 Task: Create a due date automation trigger when advanced on, on the tuesday of the week before a card is due add fields without custom field "Resume" set to a date more than 1 days from now at 11:00 AM.
Action: Mouse moved to (1083, 325)
Screenshot: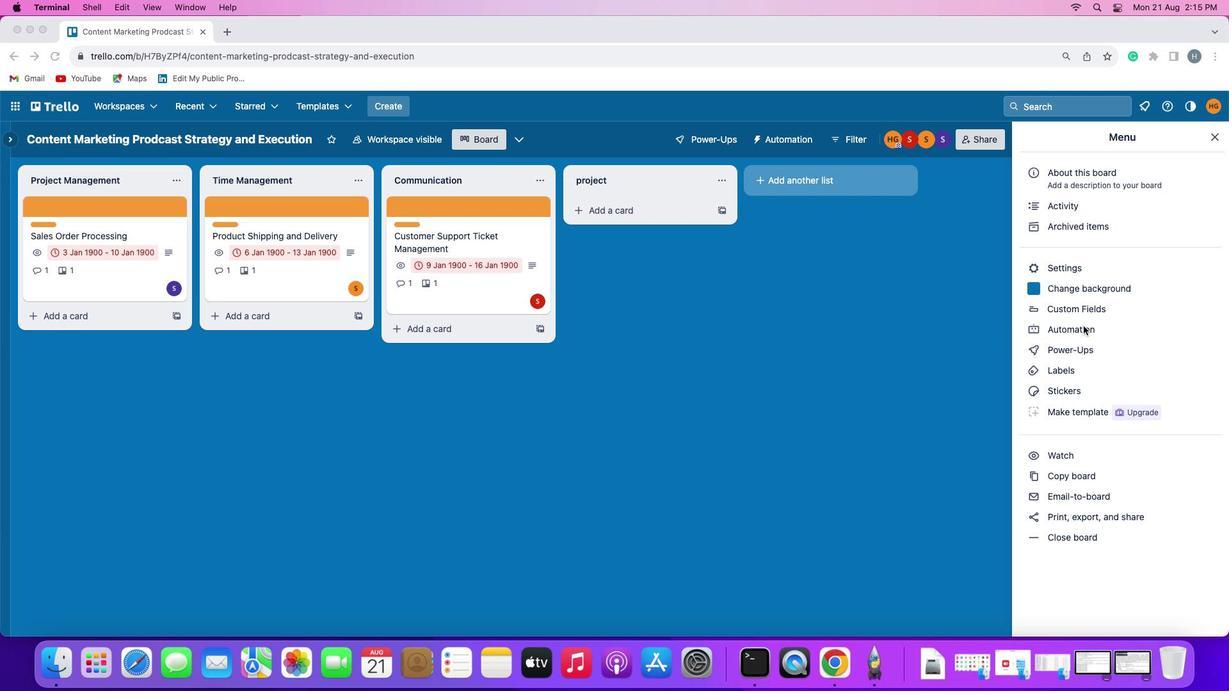 
Action: Mouse pressed left at (1083, 325)
Screenshot: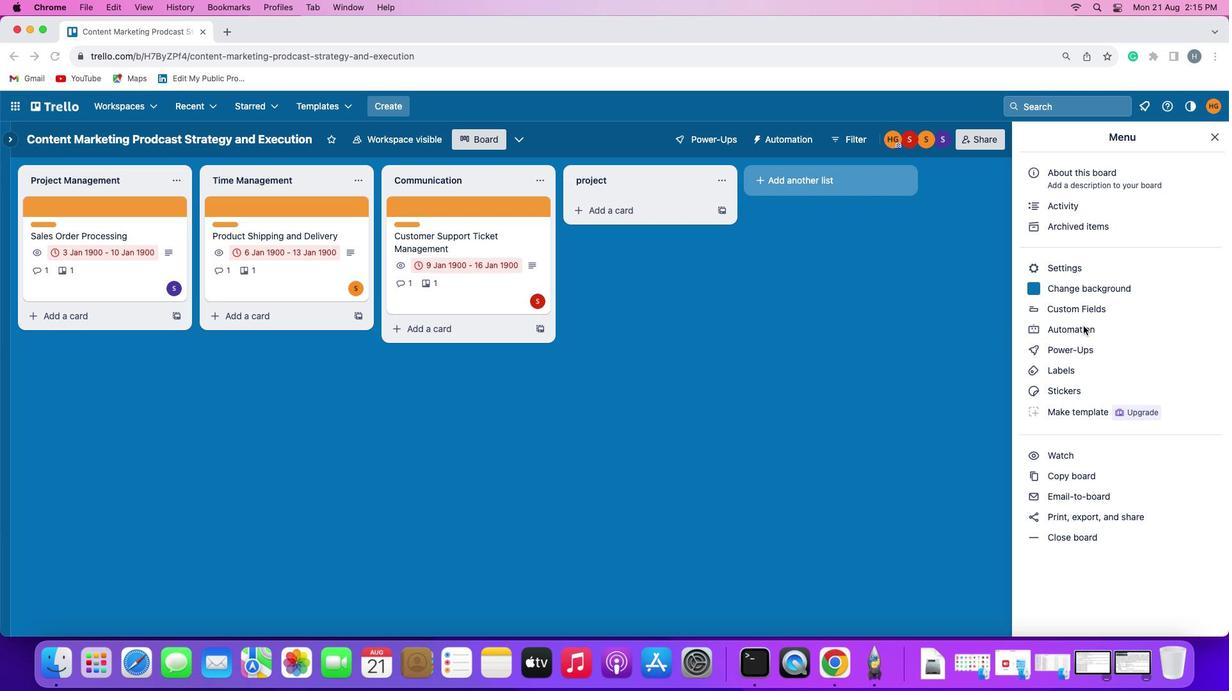 
Action: Mouse pressed left at (1083, 325)
Screenshot: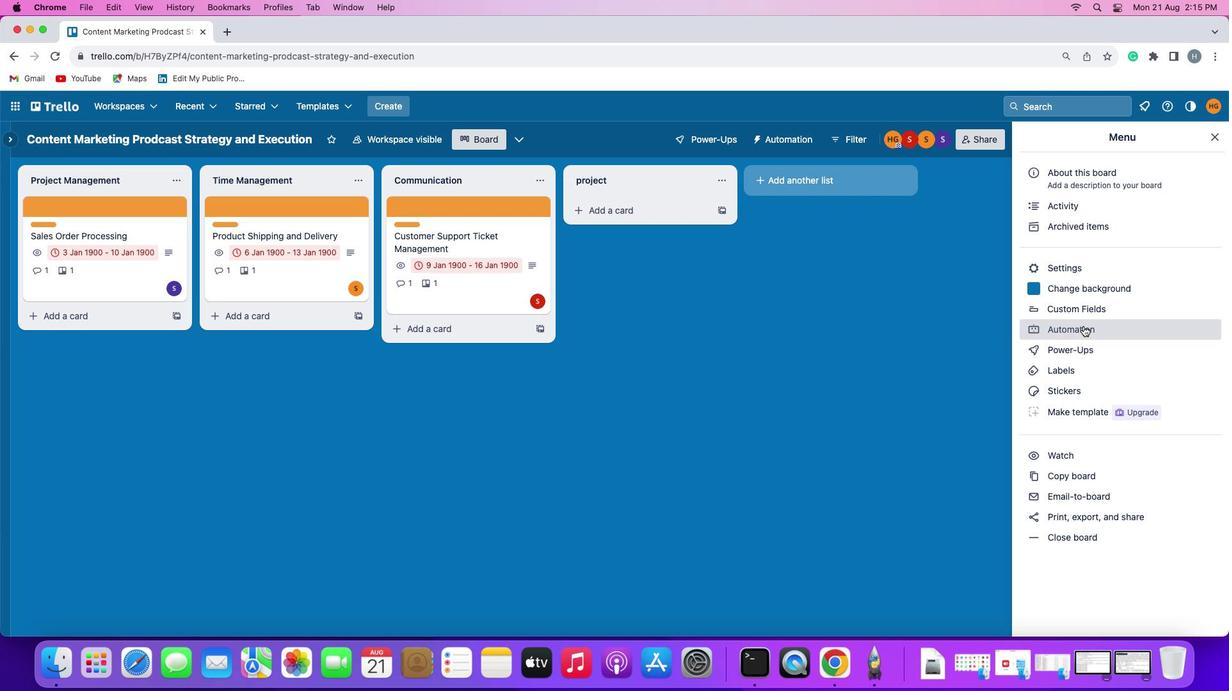 
Action: Mouse moved to (68, 300)
Screenshot: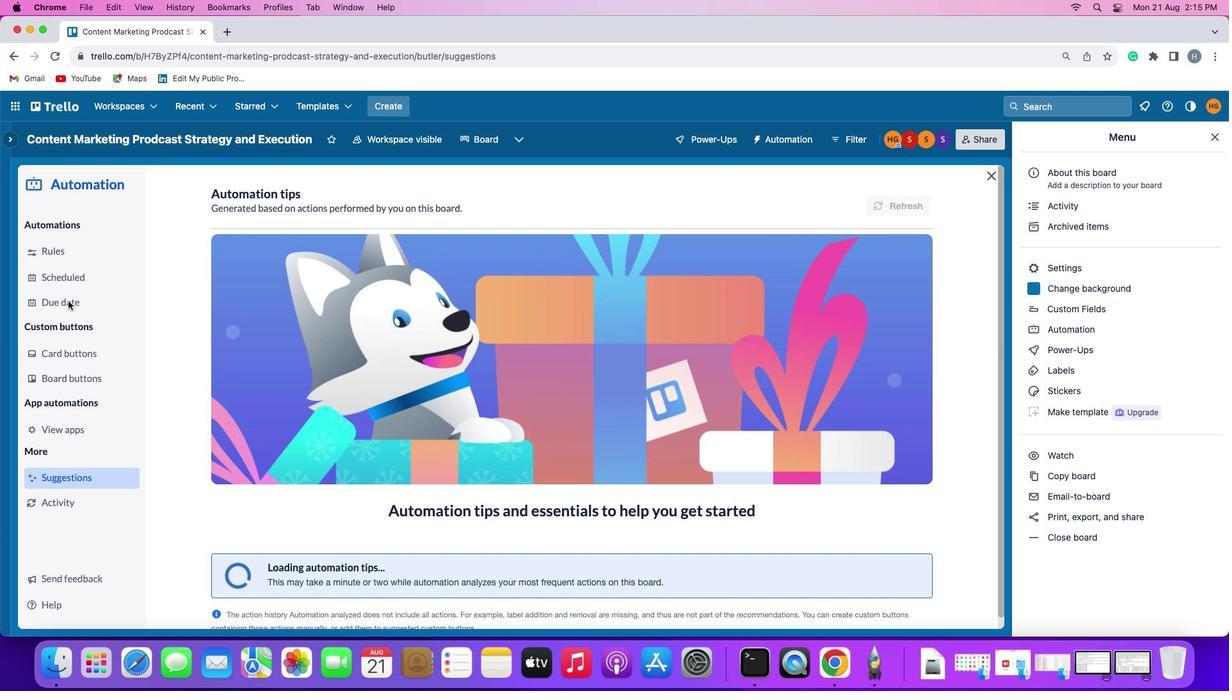 
Action: Mouse pressed left at (68, 300)
Screenshot: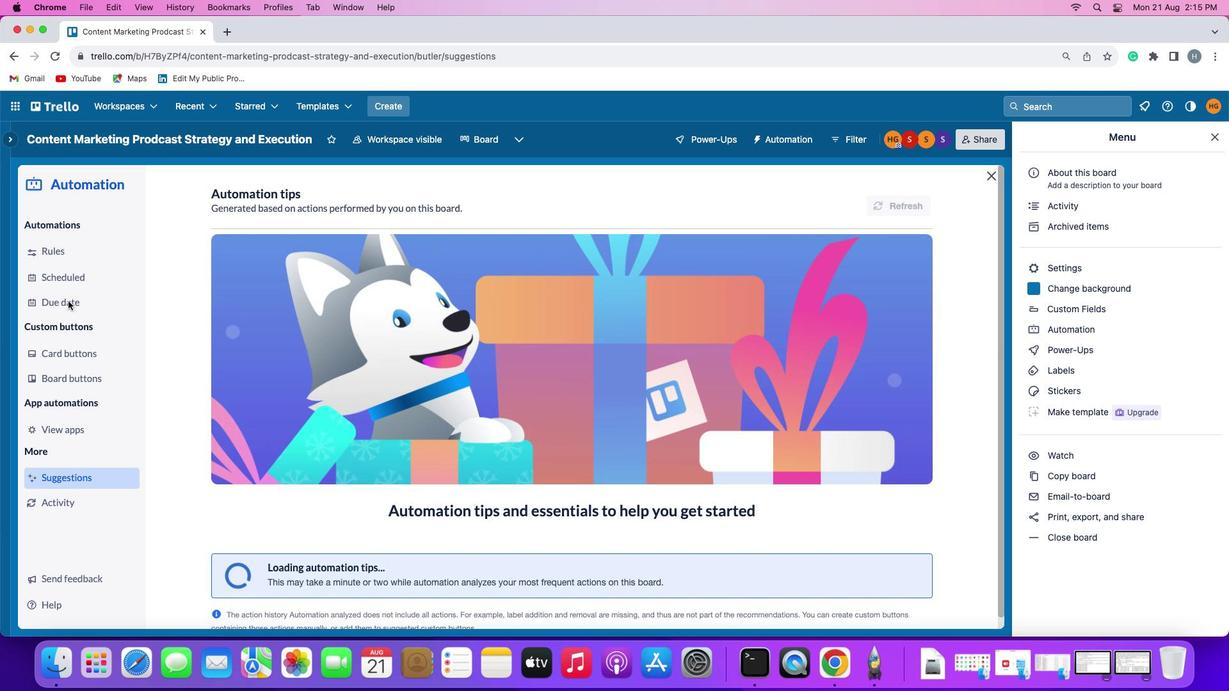 
Action: Mouse moved to (851, 196)
Screenshot: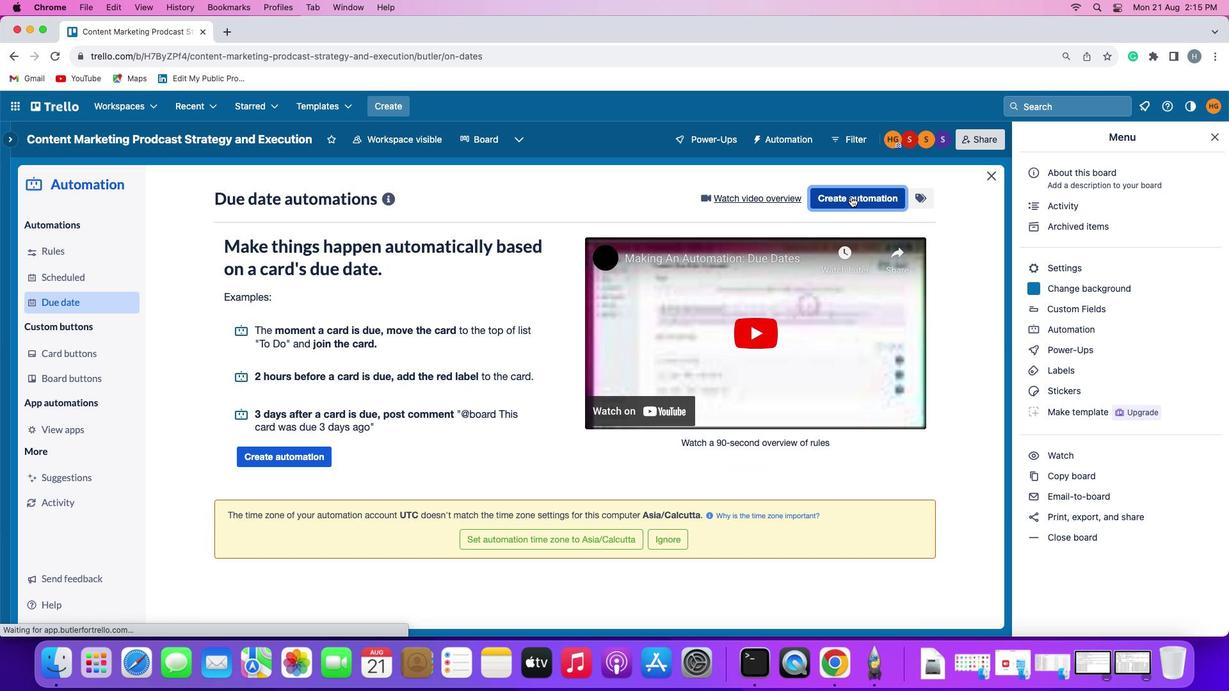 
Action: Mouse pressed left at (851, 196)
Screenshot: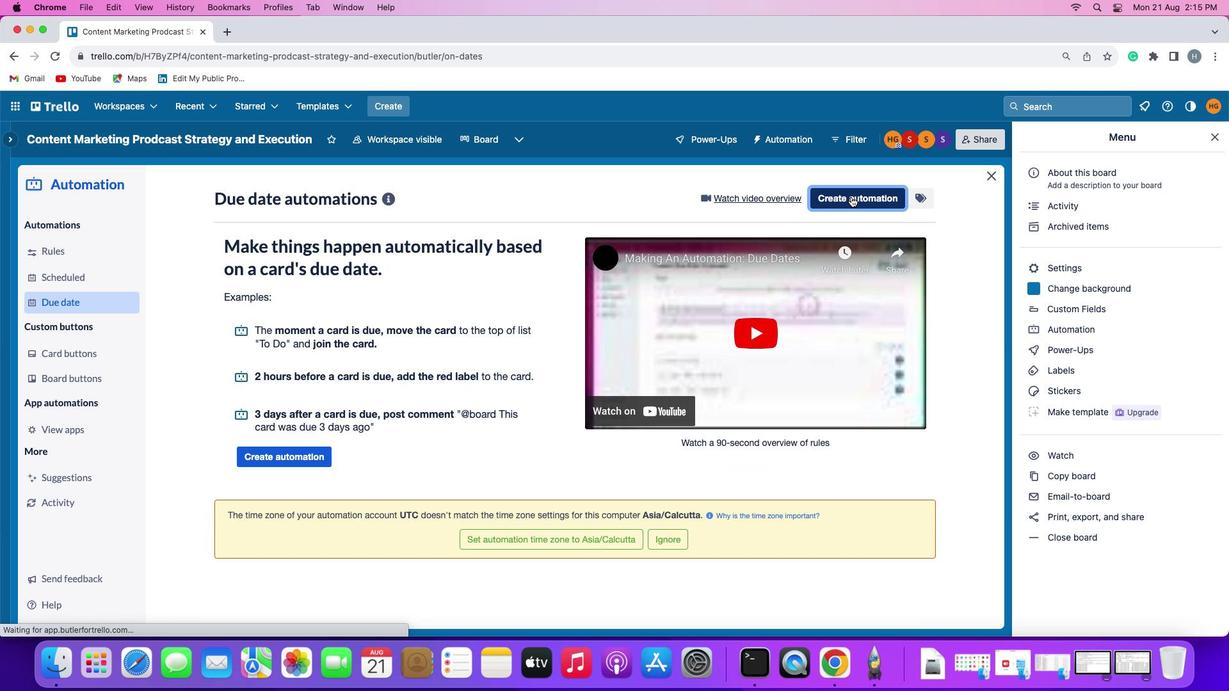 
Action: Mouse moved to (254, 322)
Screenshot: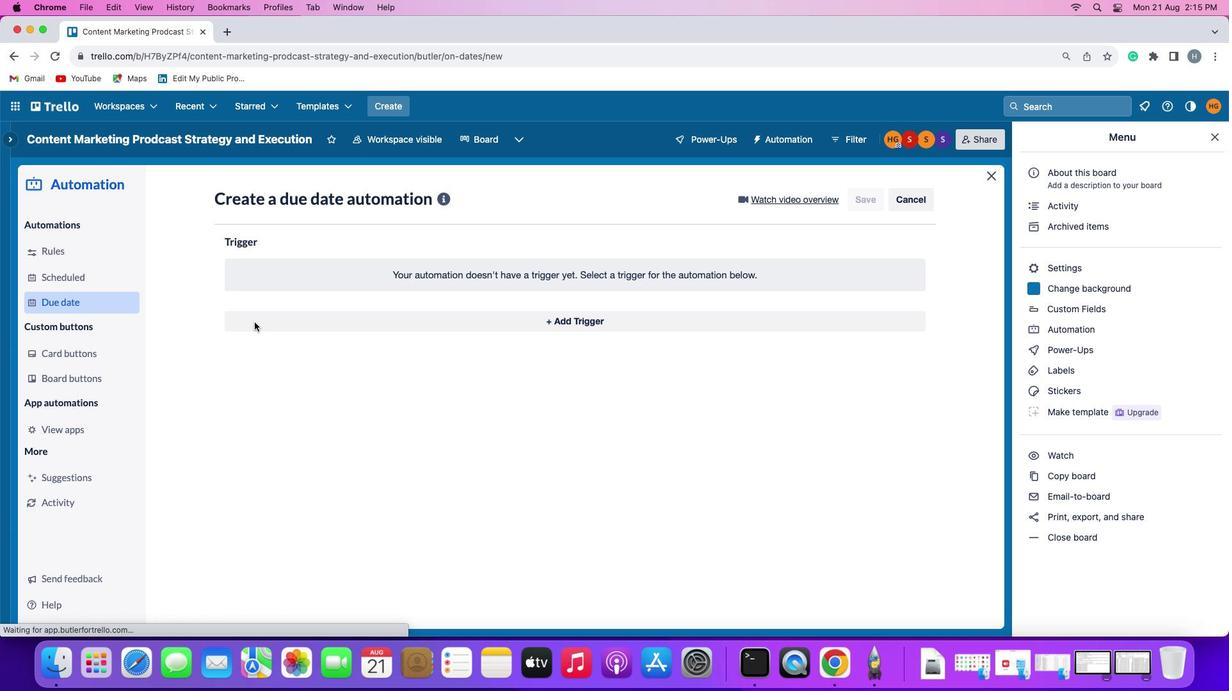 
Action: Mouse pressed left at (254, 322)
Screenshot: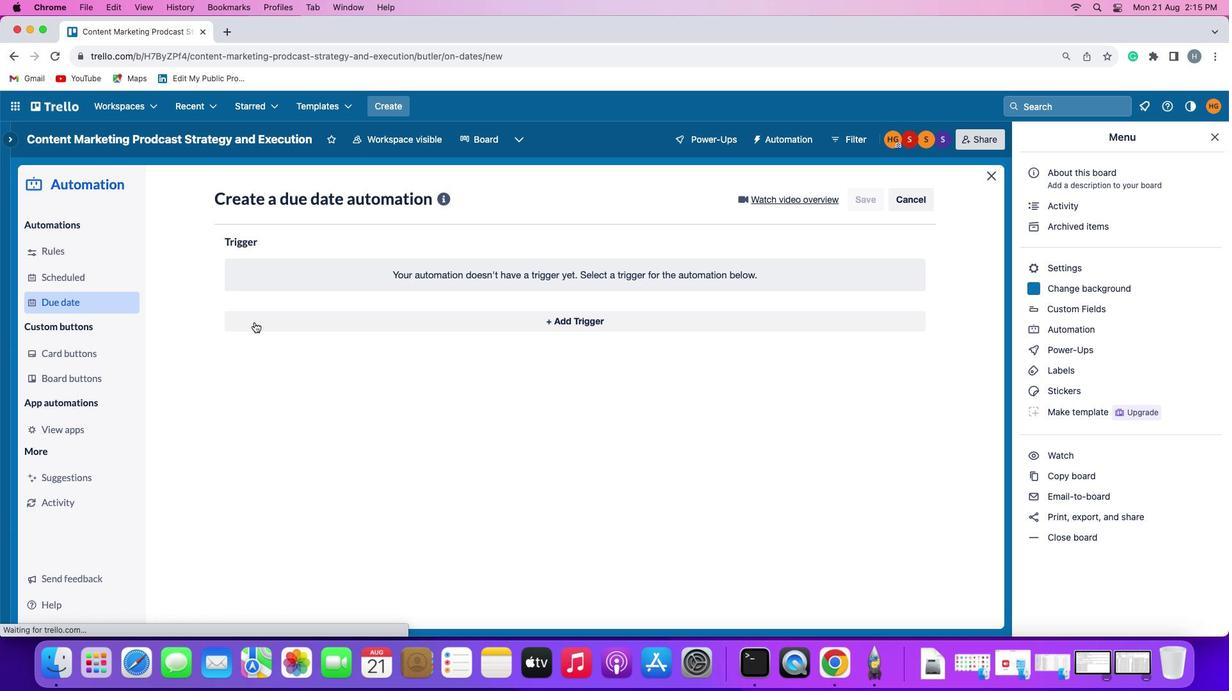 
Action: Mouse moved to (277, 553)
Screenshot: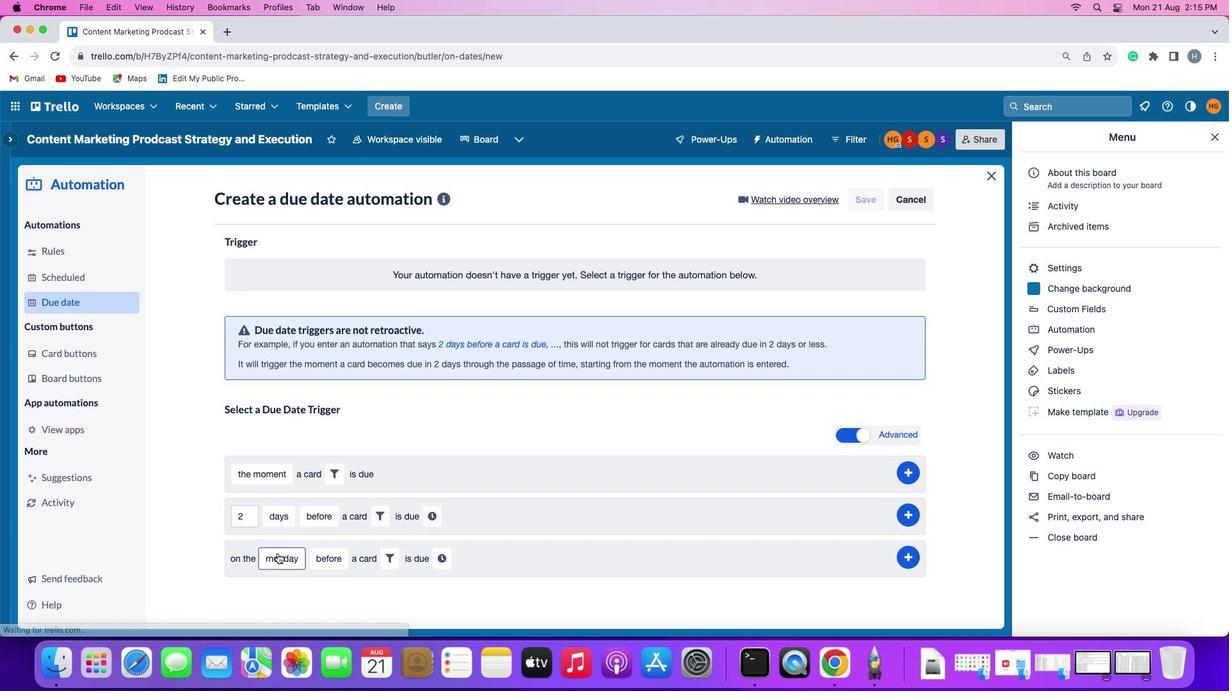 
Action: Mouse pressed left at (277, 553)
Screenshot: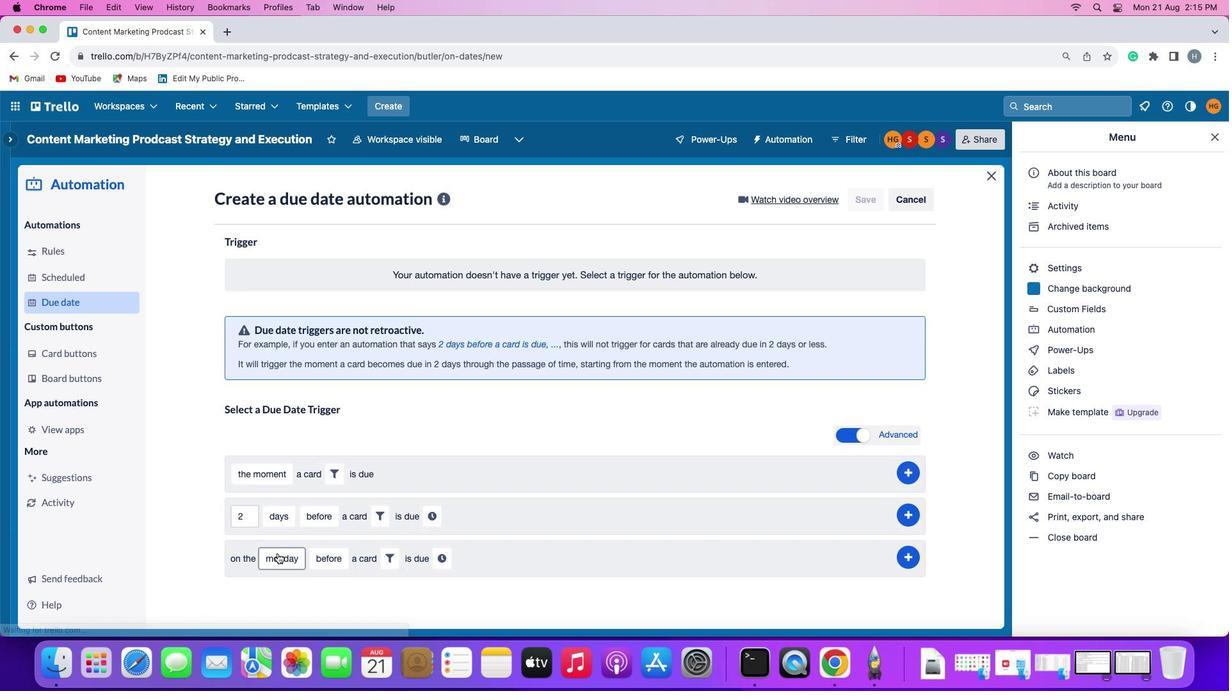 
Action: Mouse moved to (297, 408)
Screenshot: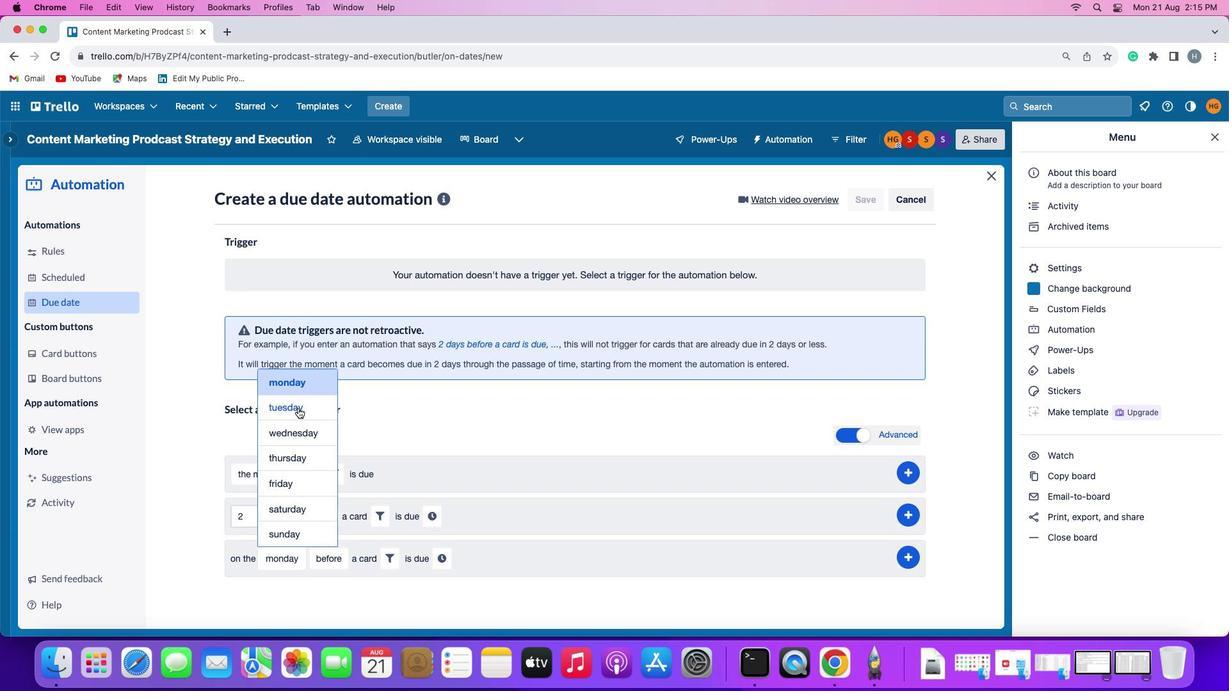 
Action: Mouse pressed left at (297, 408)
Screenshot: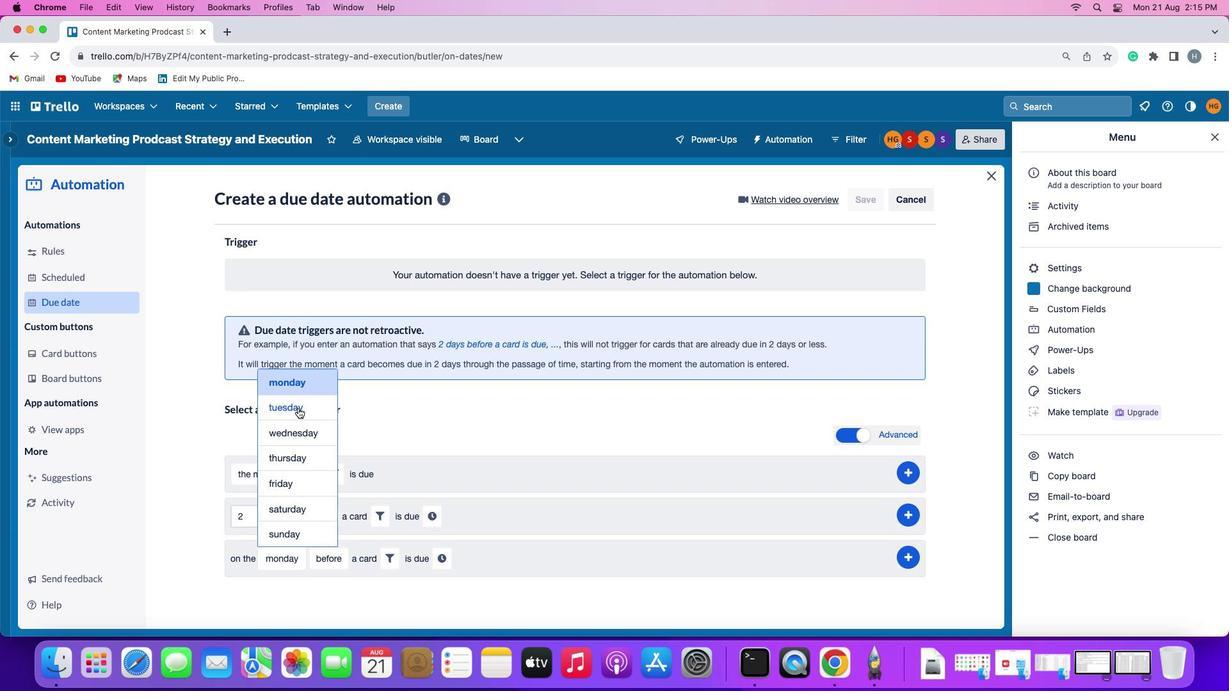 
Action: Mouse moved to (325, 565)
Screenshot: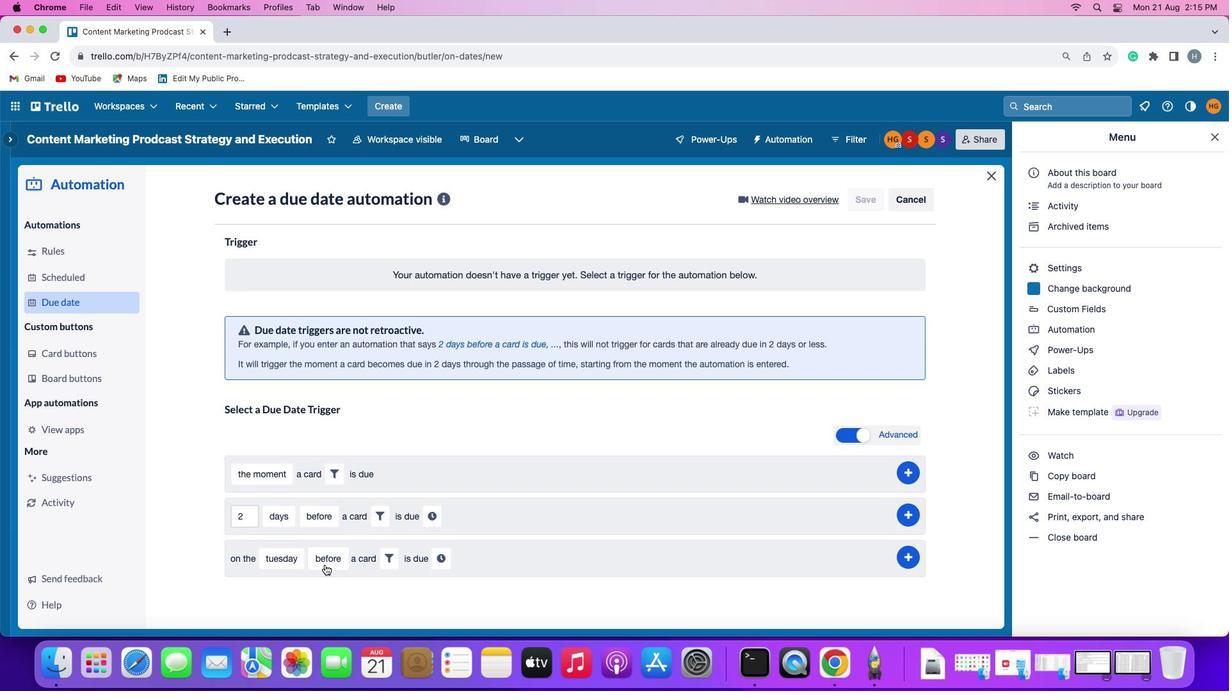 
Action: Mouse pressed left at (325, 565)
Screenshot: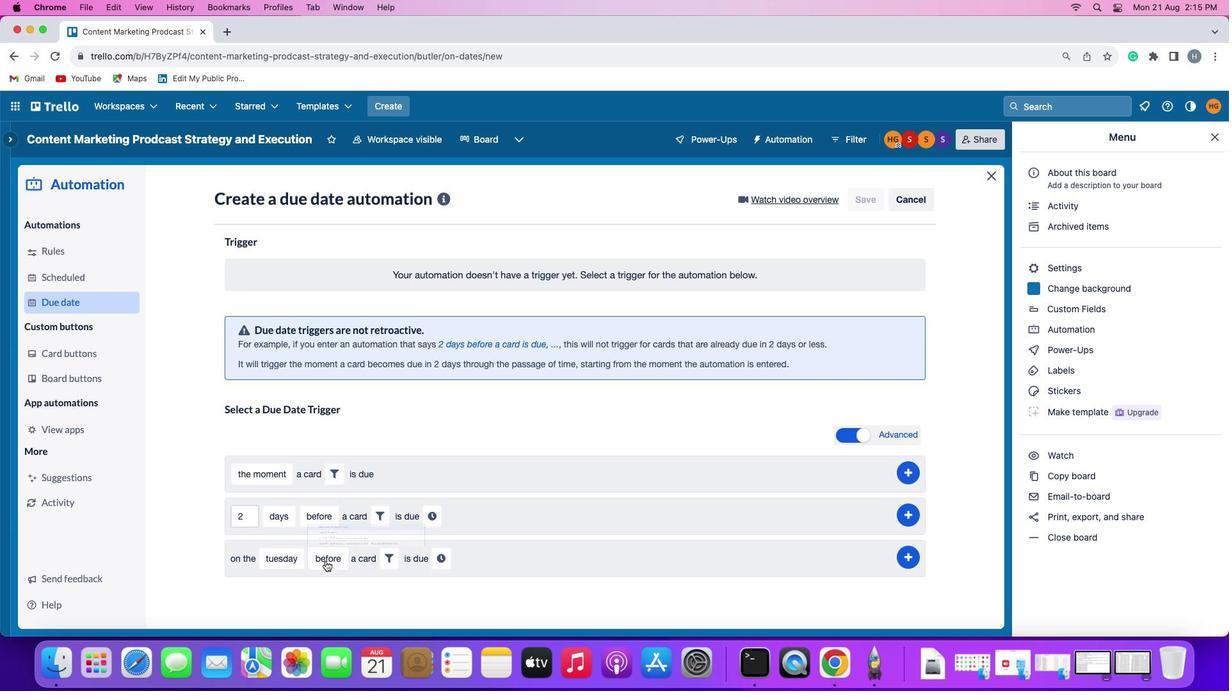 
Action: Mouse moved to (336, 533)
Screenshot: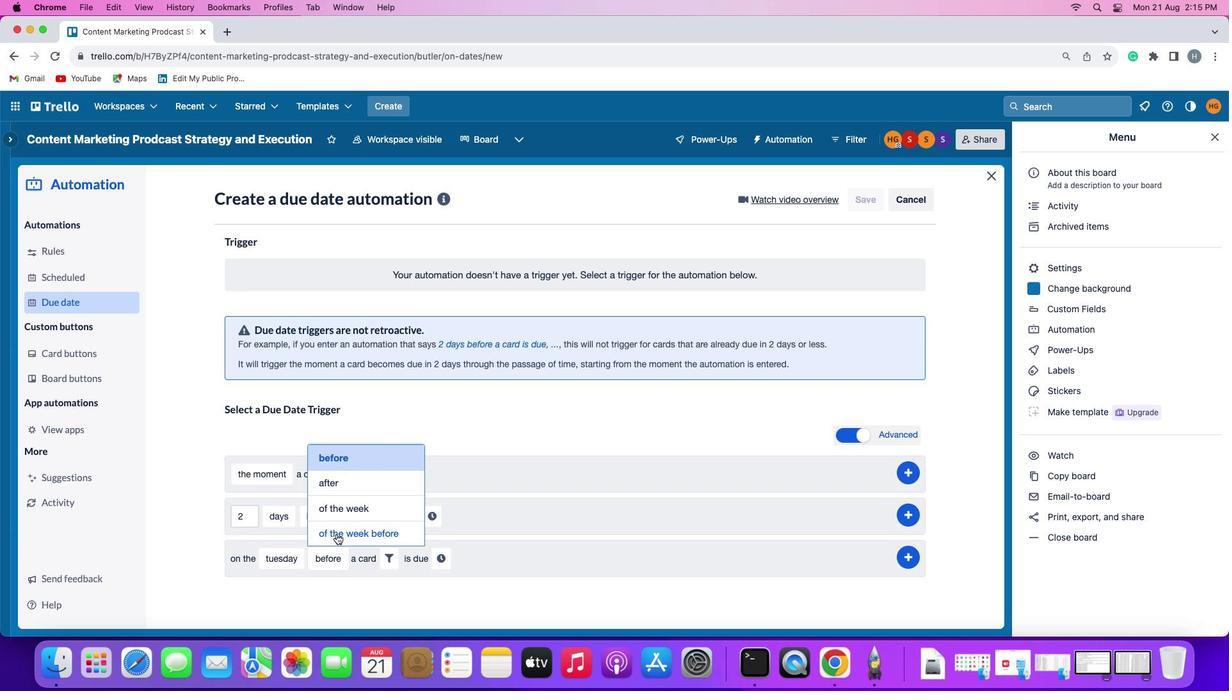 
Action: Mouse pressed left at (336, 533)
Screenshot: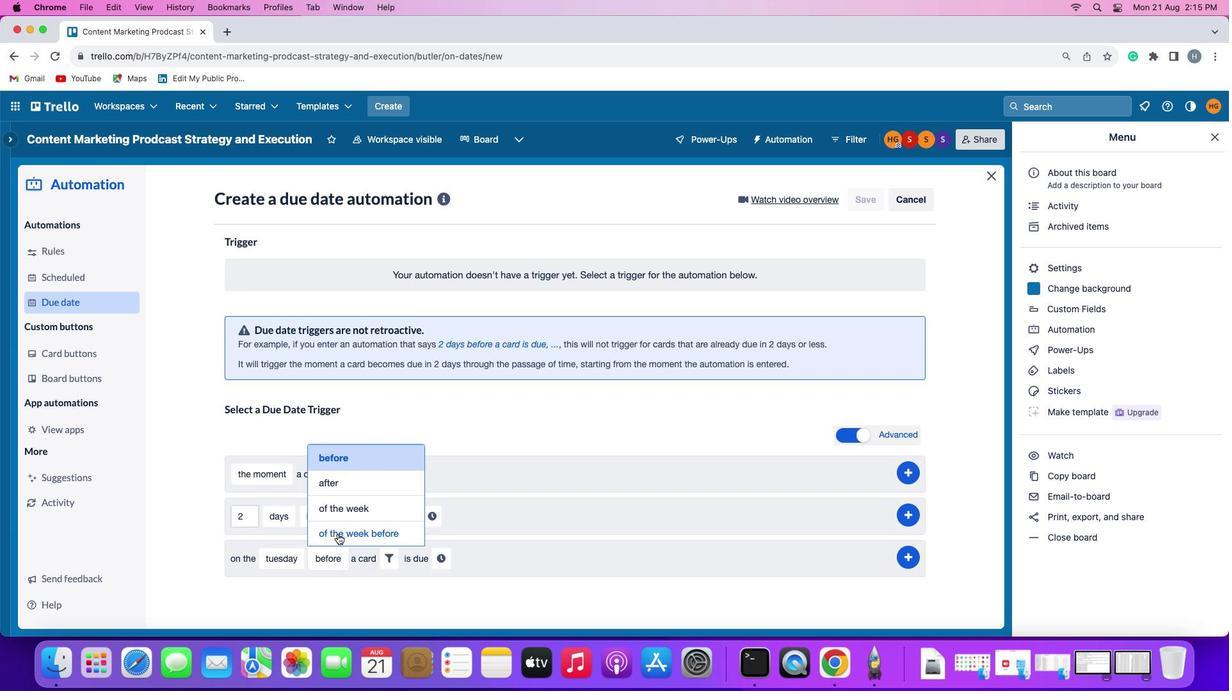 
Action: Mouse moved to (432, 558)
Screenshot: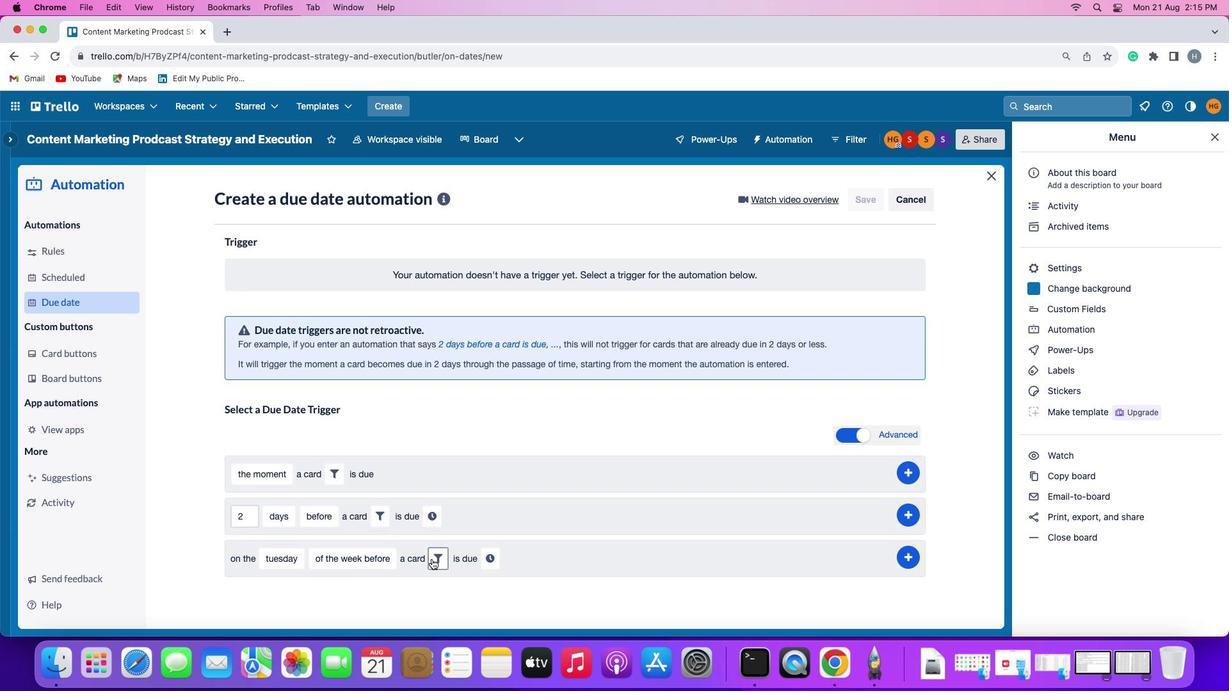 
Action: Mouse pressed left at (432, 558)
Screenshot: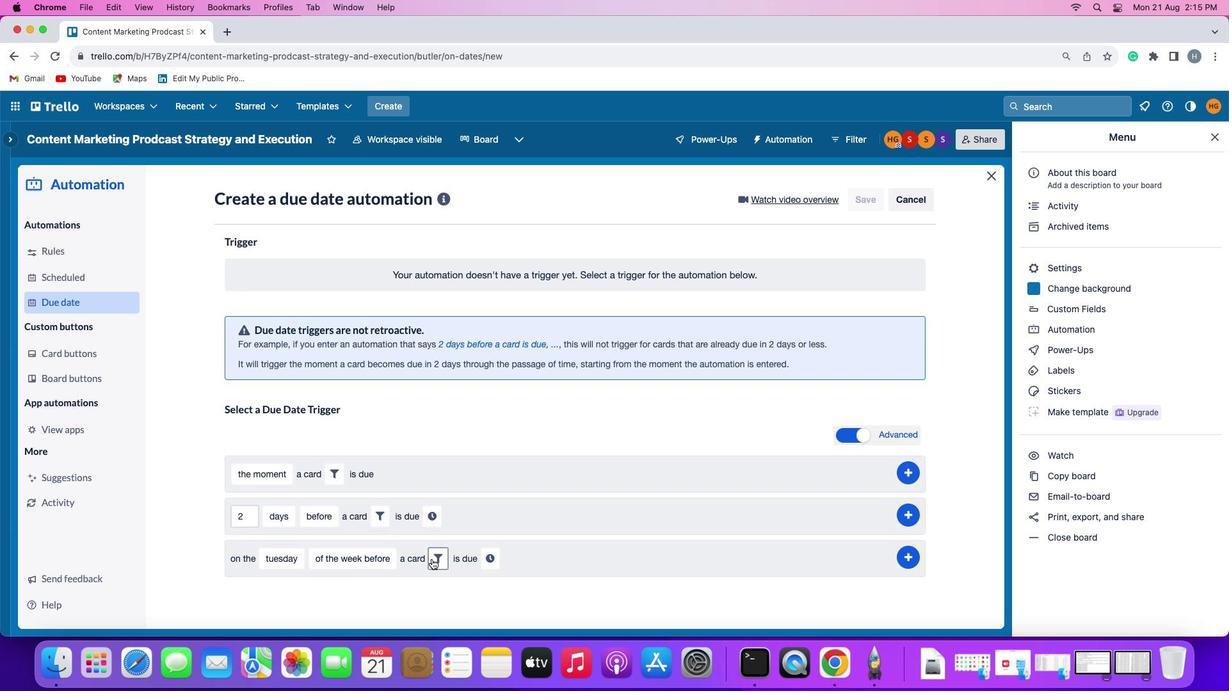 
Action: Mouse moved to (652, 594)
Screenshot: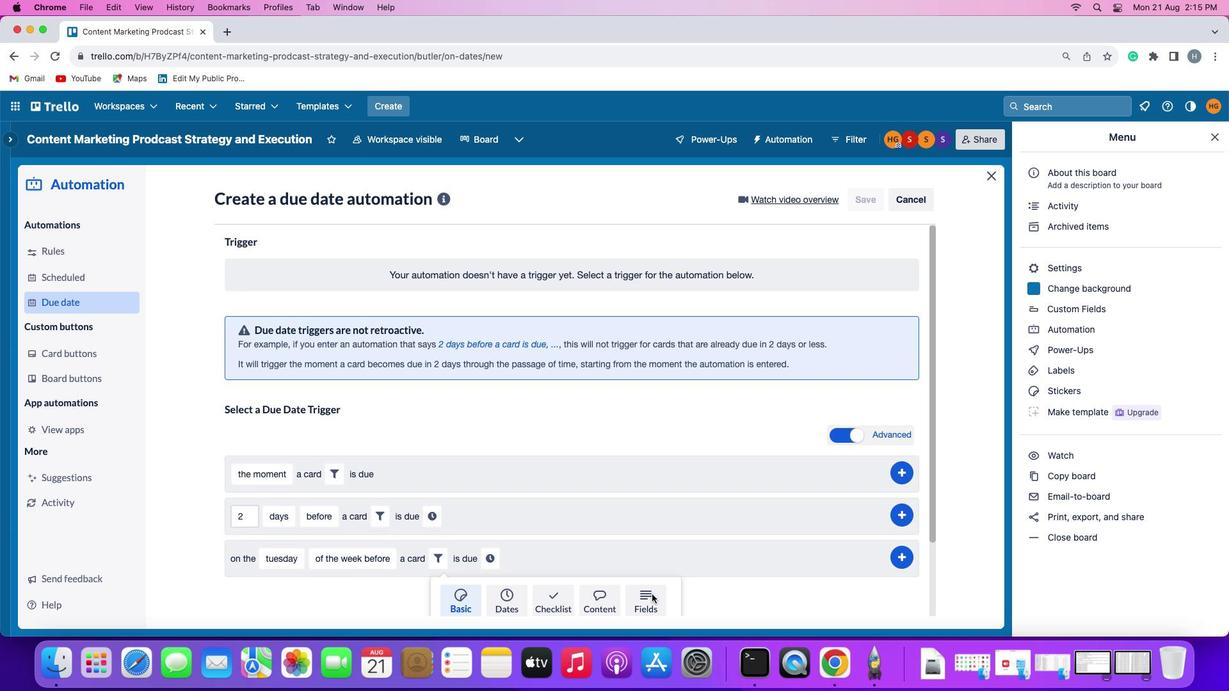 
Action: Mouse pressed left at (652, 594)
Screenshot: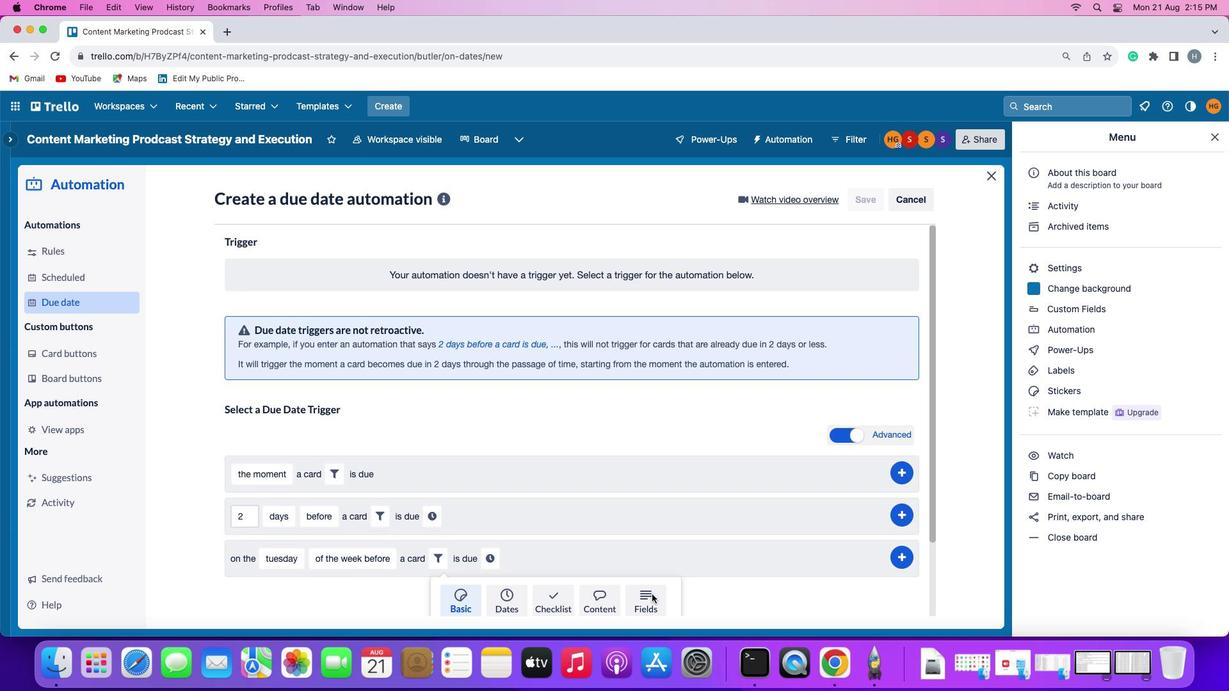 
Action: Mouse moved to (374, 583)
Screenshot: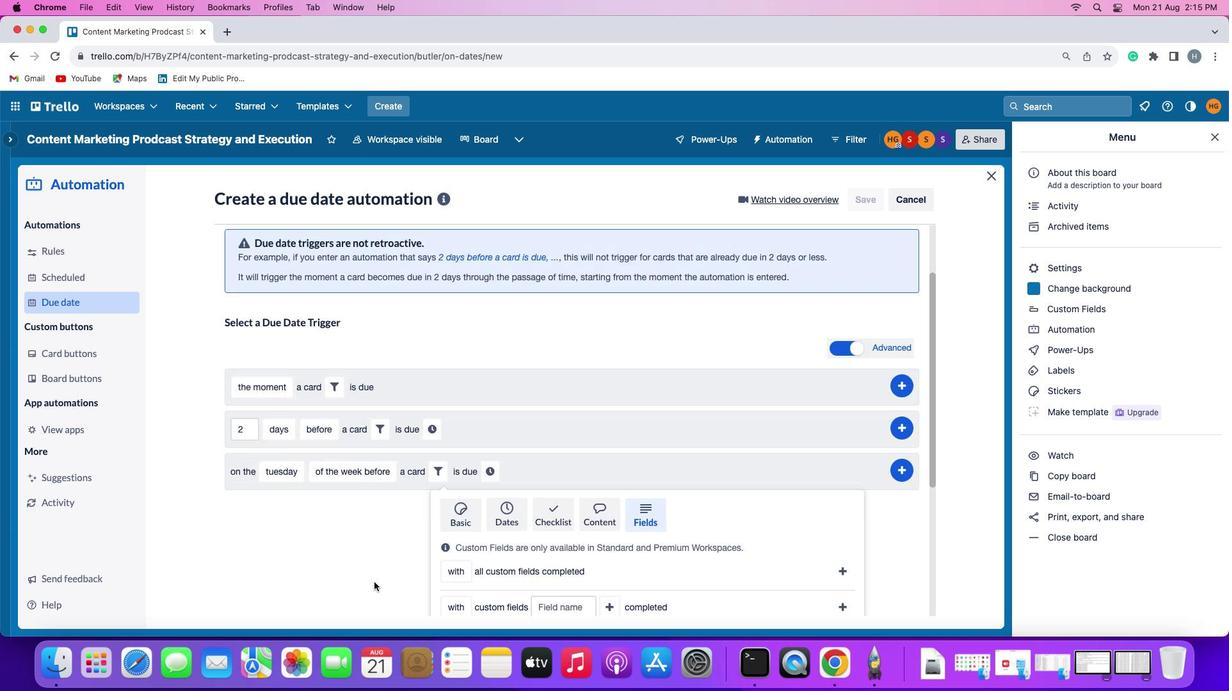 
Action: Mouse scrolled (374, 583) with delta (0, 0)
Screenshot: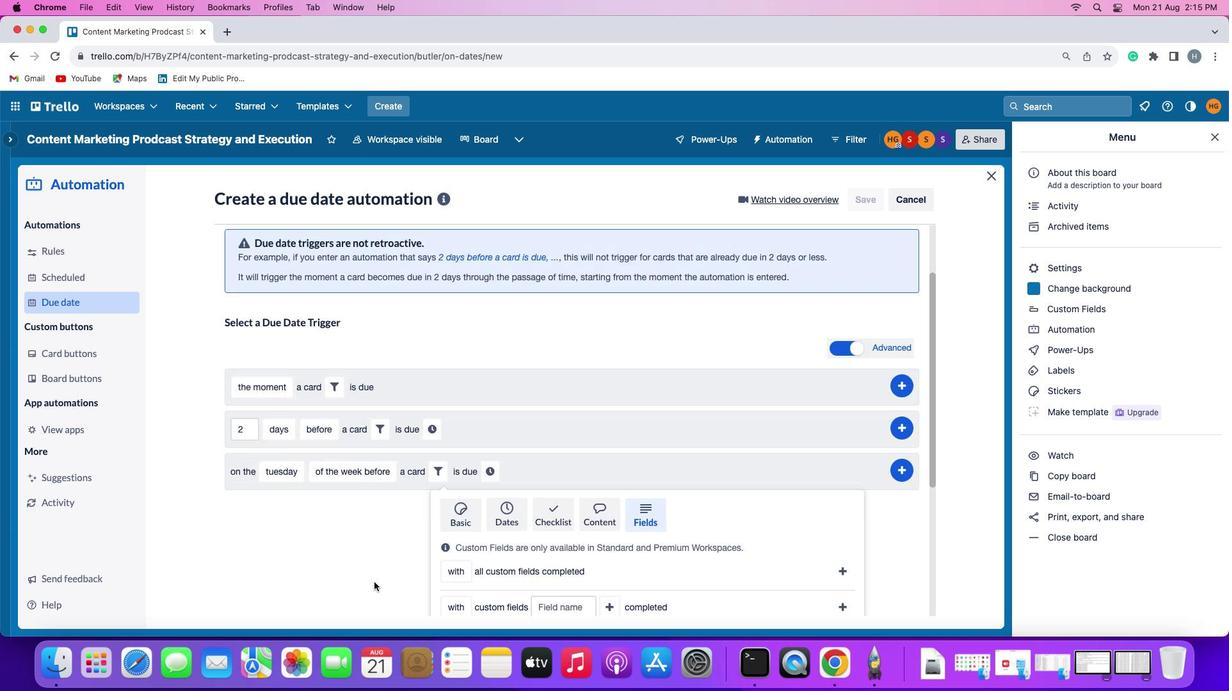 
Action: Mouse scrolled (374, 583) with delta (0, 0)
Screenshot: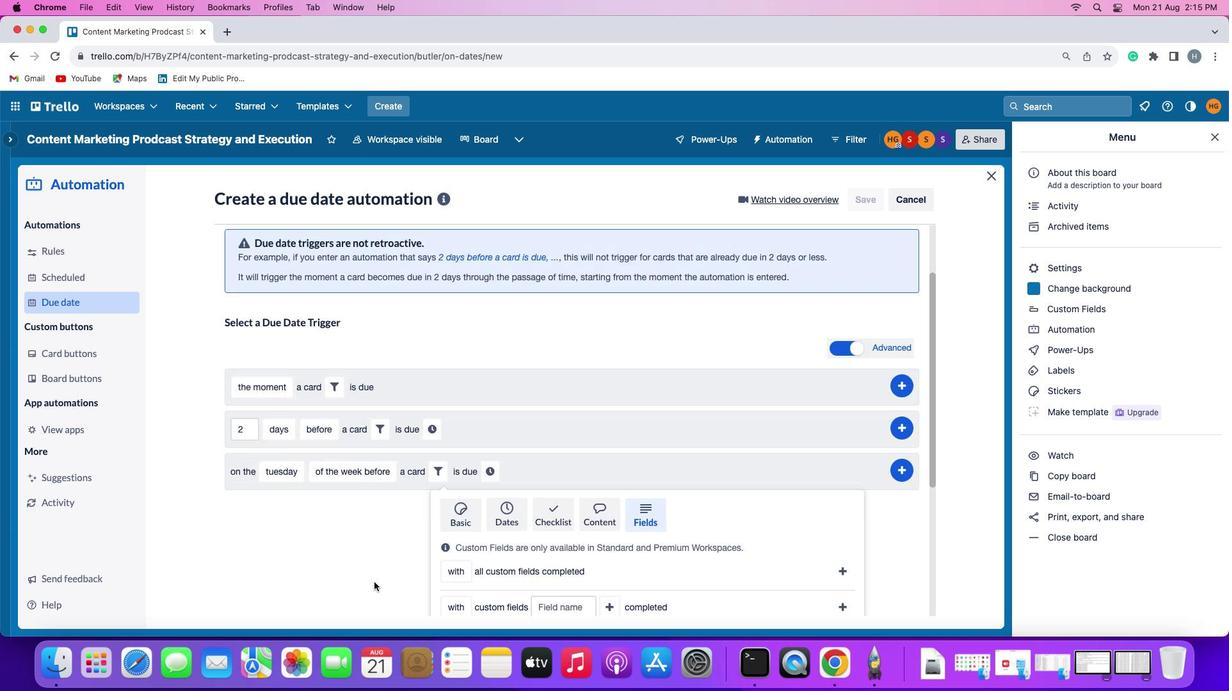 
Action: Mouse scrolled (374, 583) with delta (0, -2)
Screenshot: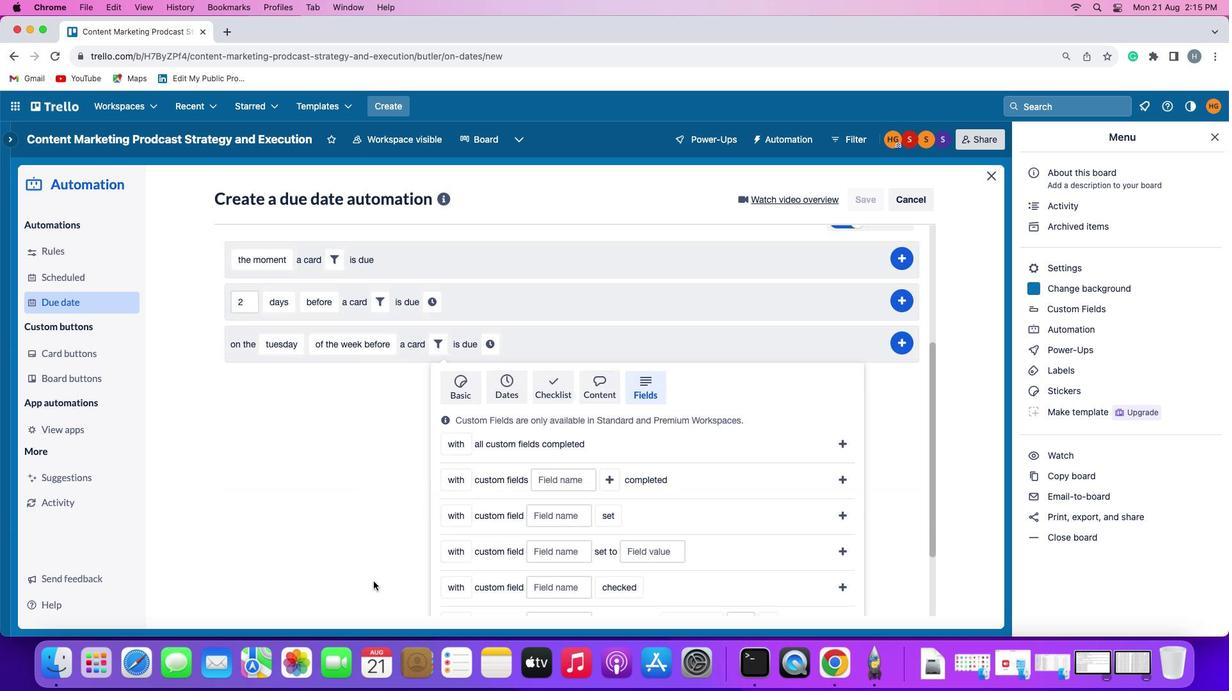 
Action: Mouse scrolled (374, 583) with delta (0, -3)
Screenshot: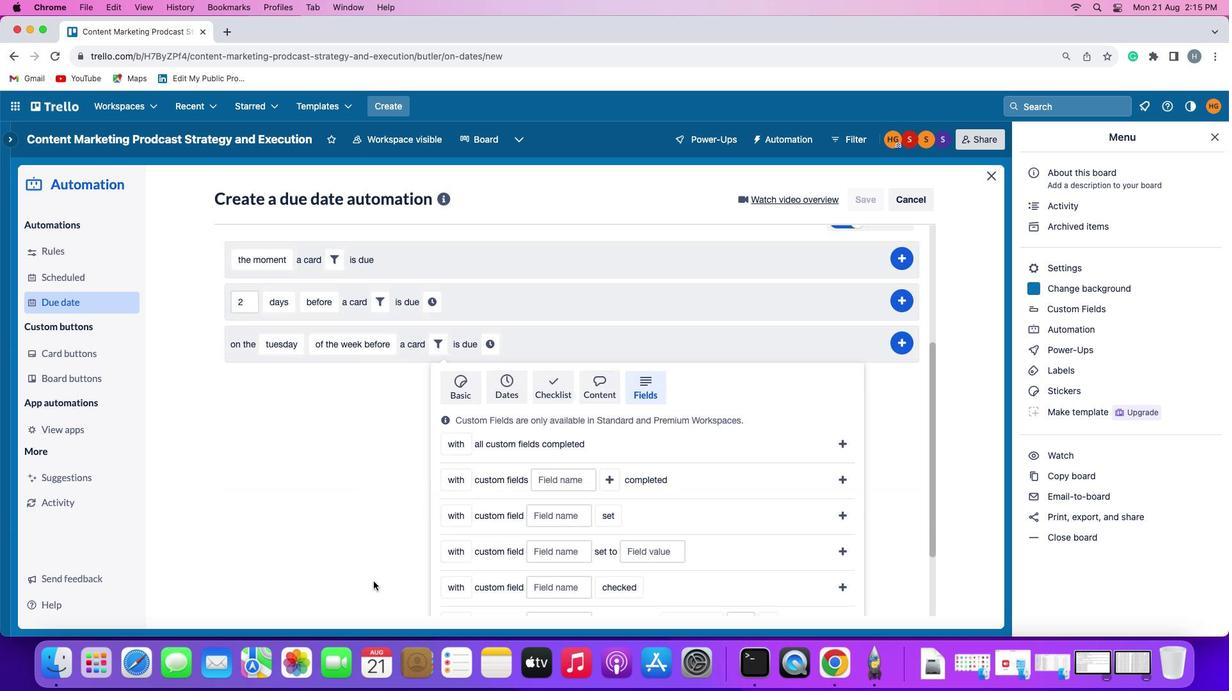 
Action: Mouse moved to (374, 583)
Screenshot: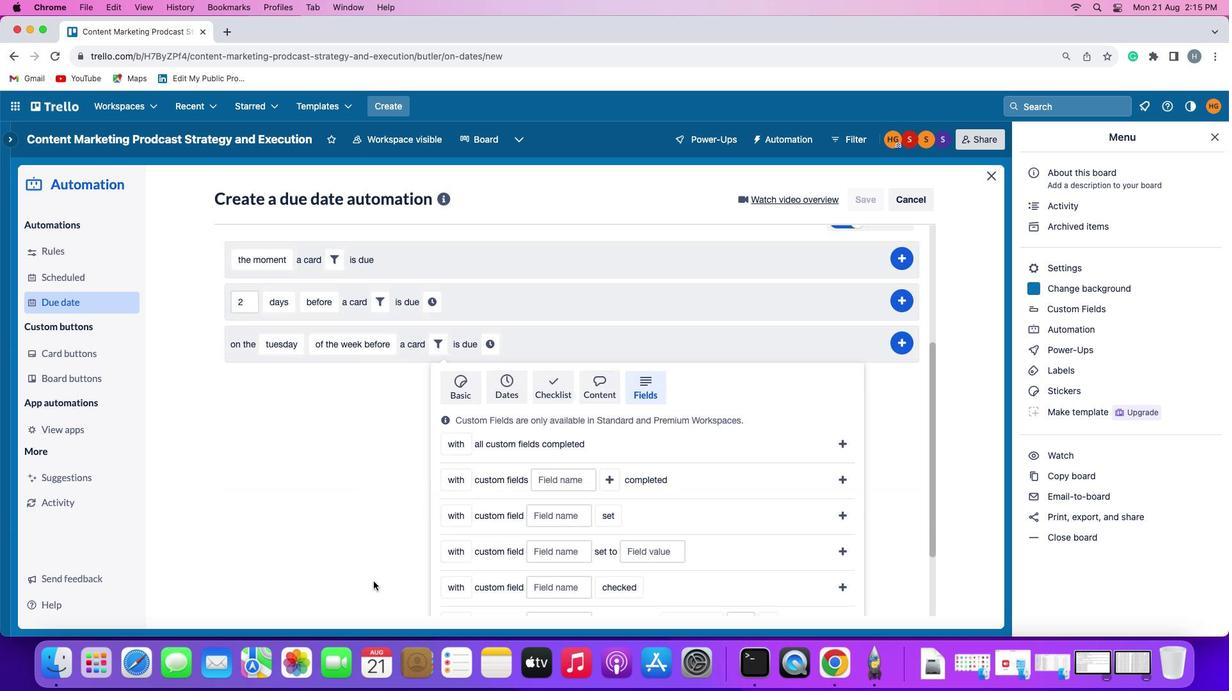 
Action: Mouse scrolled (374, 583) with delta (0, -3)
Screenshot: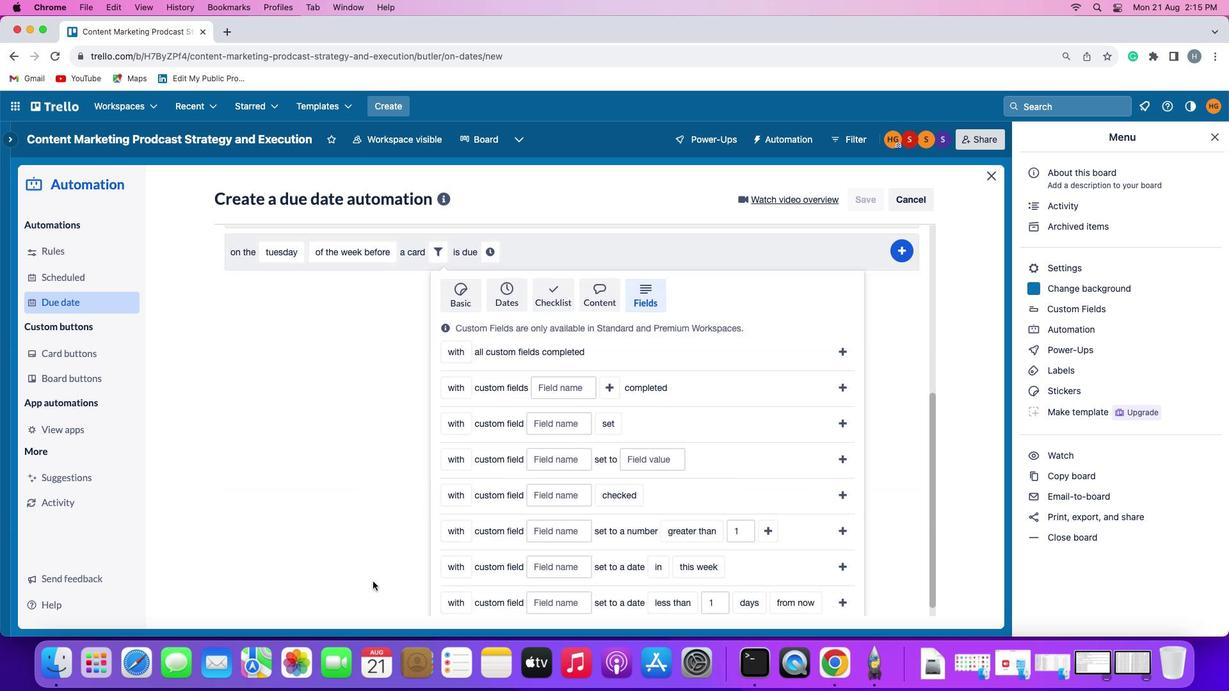 
Action: Mouse moved to (372, 581)
Screenshot: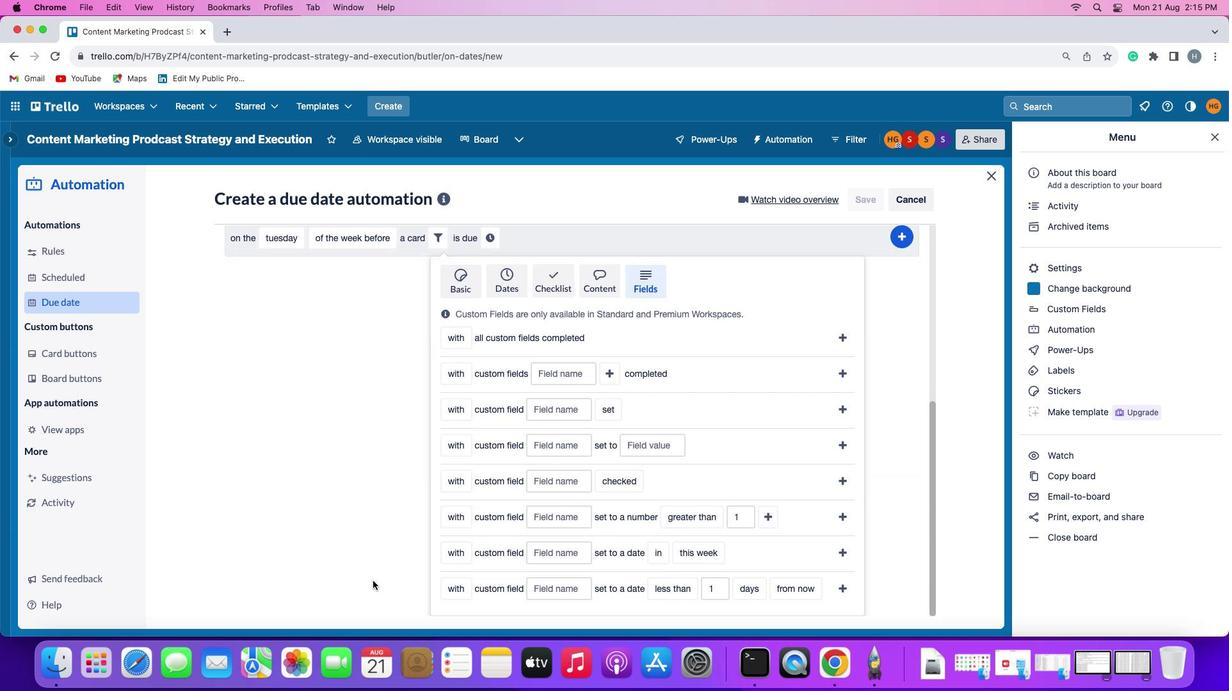 
Action: Mouse scrolled (372, 581) with delta (0, 0)
Screenshot: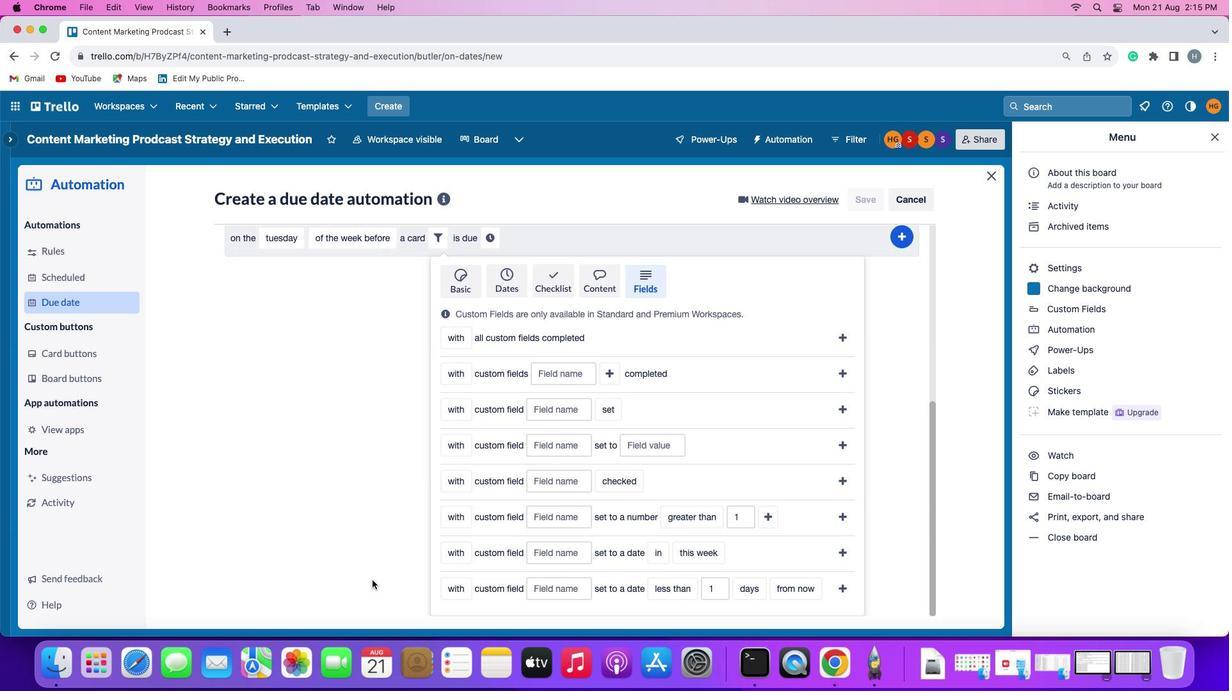 
Action: Mouse scrolled (372, 581) with delta (0, 0)
Screenshot: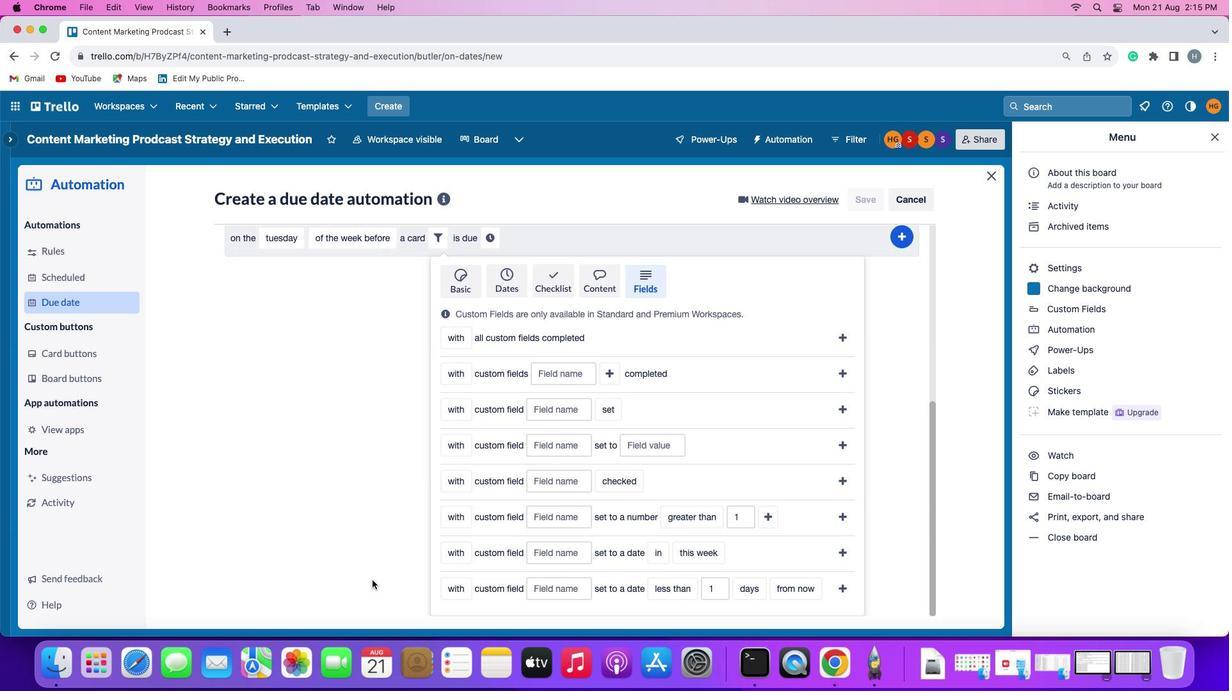 
Action: Mouse scrolled (372, 581) with delta (0, -1)
Screenshot: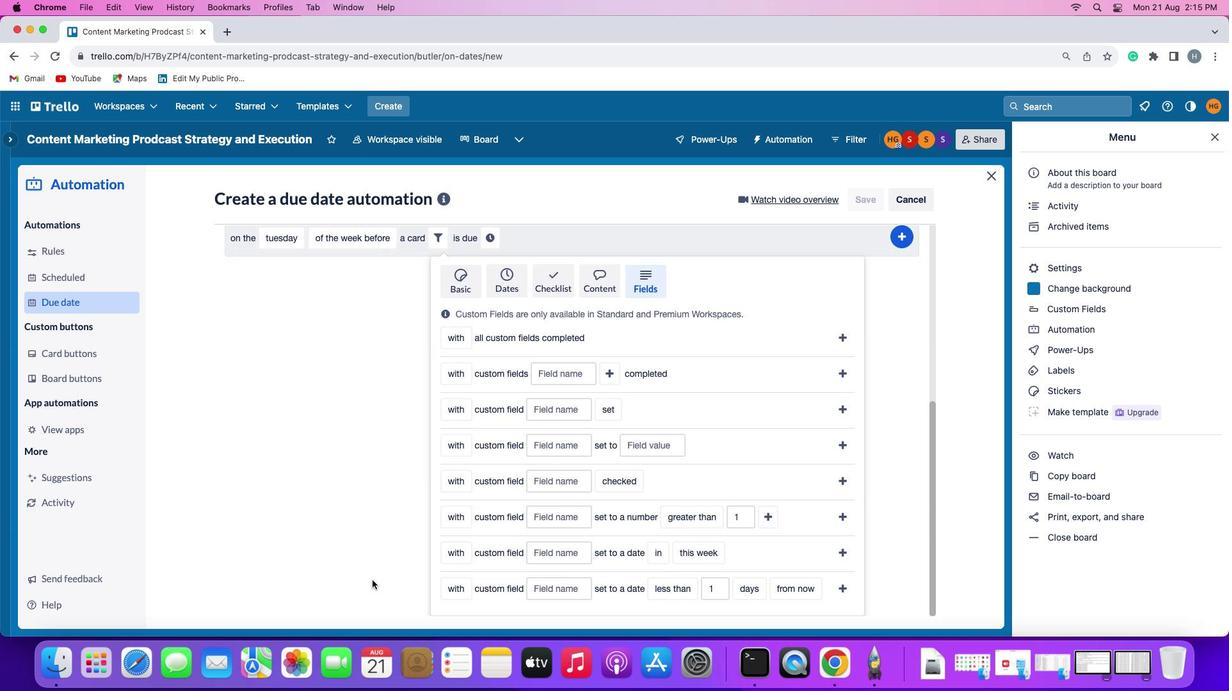 
Action: Mouse scrolled (372, 581) with delta (0, -3)
Screenshot: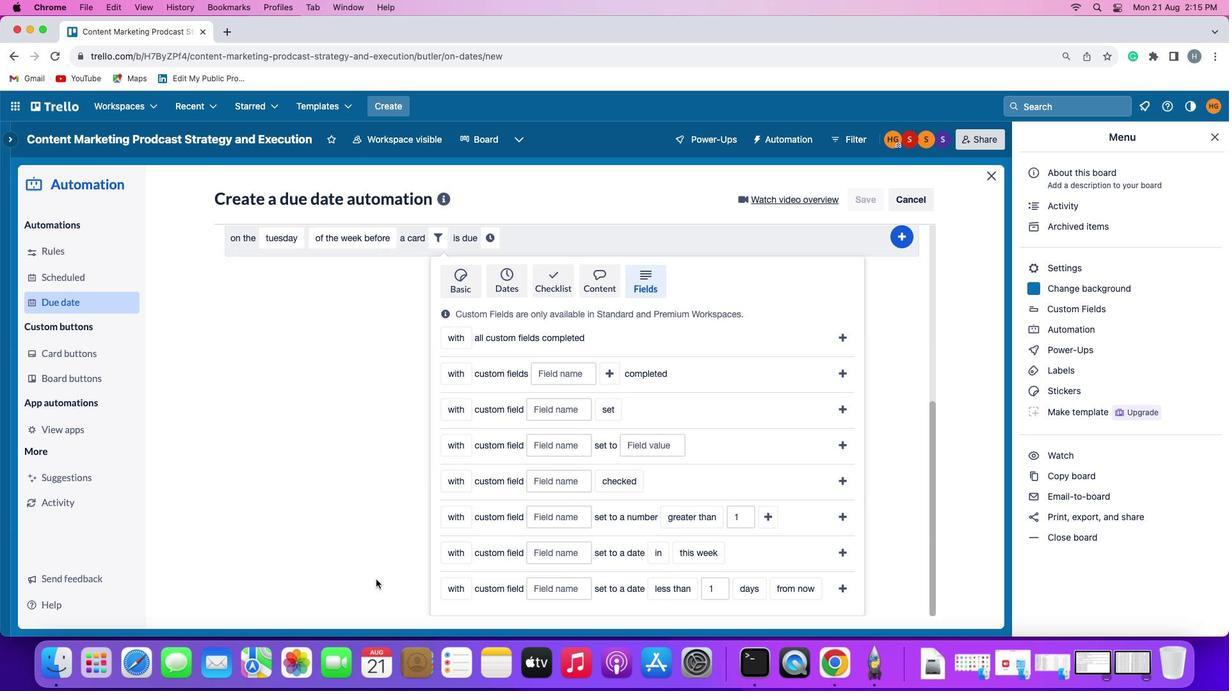 
Action: Mouse moved to (453, 590)
Screenshot: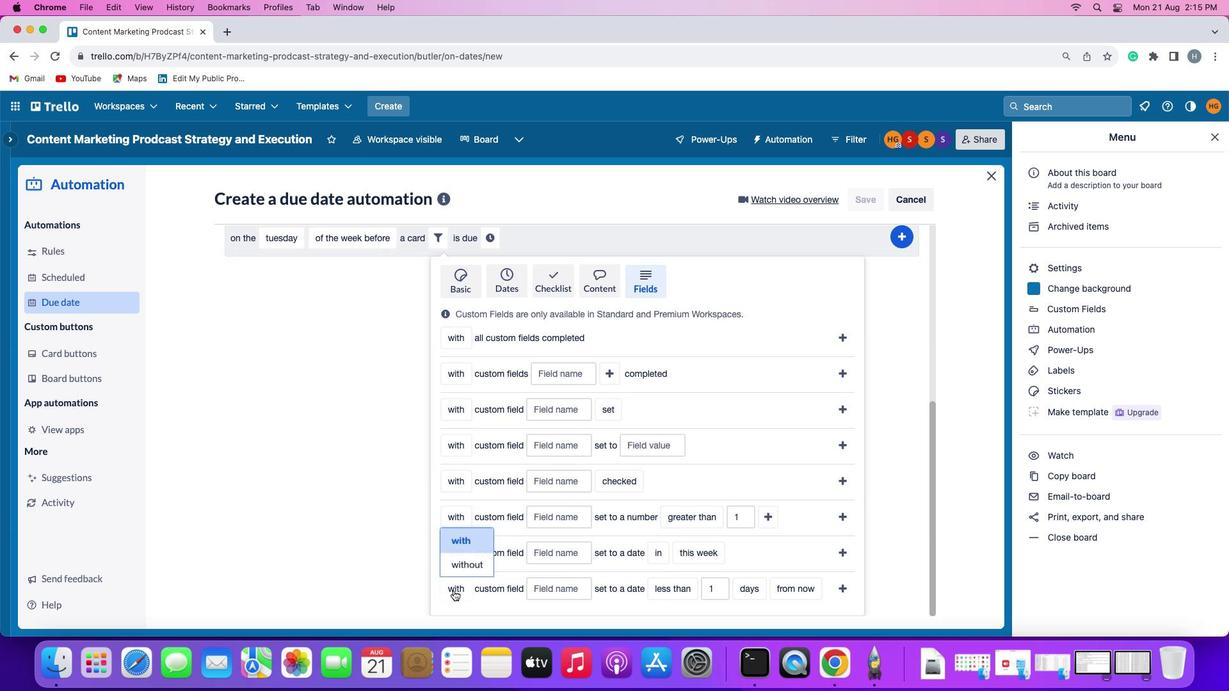 
Action: Mouse pressed left at (453, 590)
Screenshot: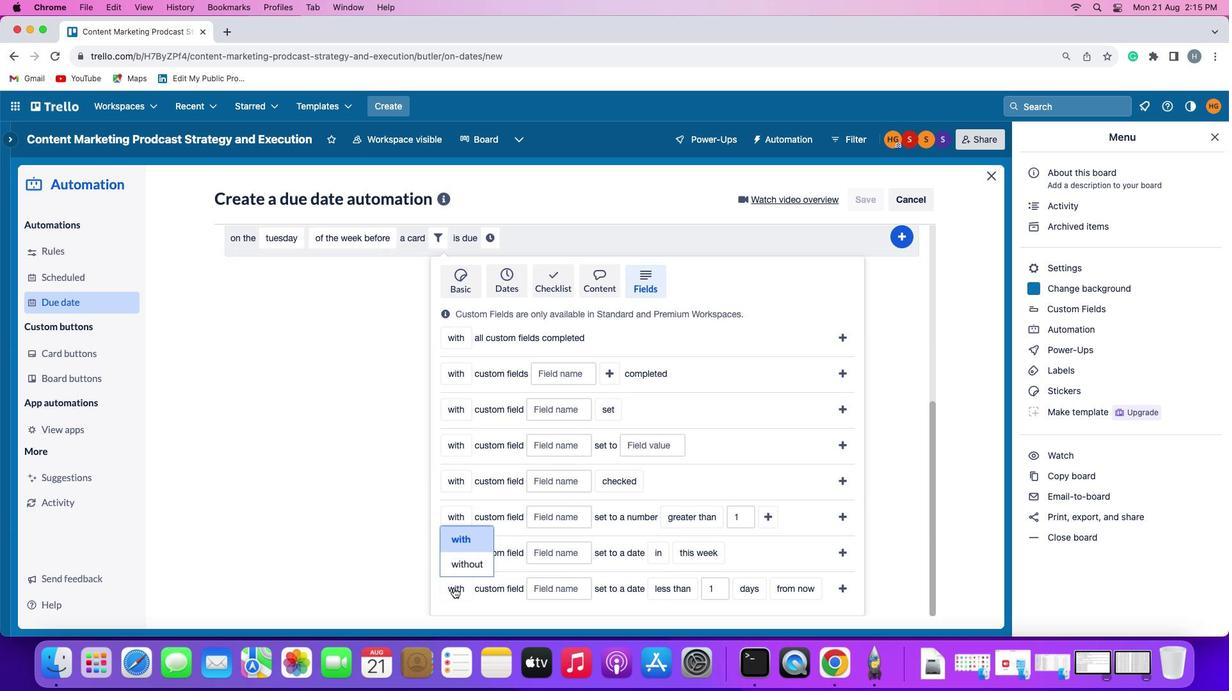 
Action: Mouse moved to (457, 563)
Screenshot: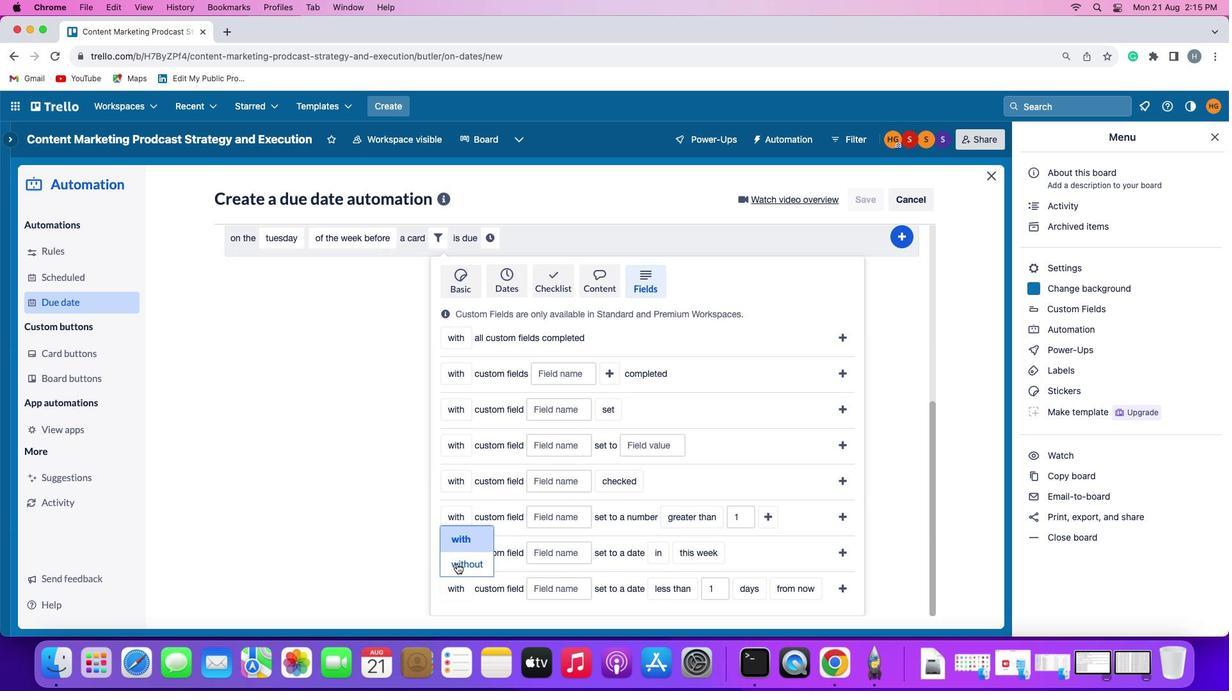 
Action: Mouse pressed left at (457, 563)
Screenshot: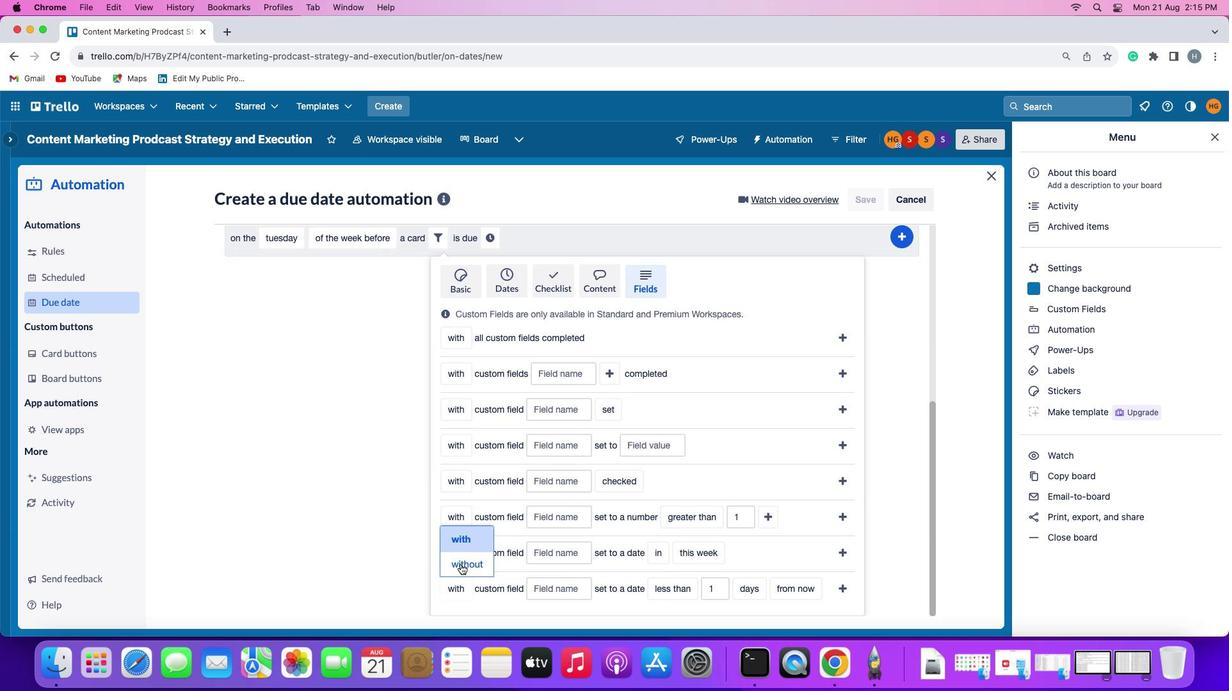 
Action: Mouse moved to (589, 585)
Screenshot: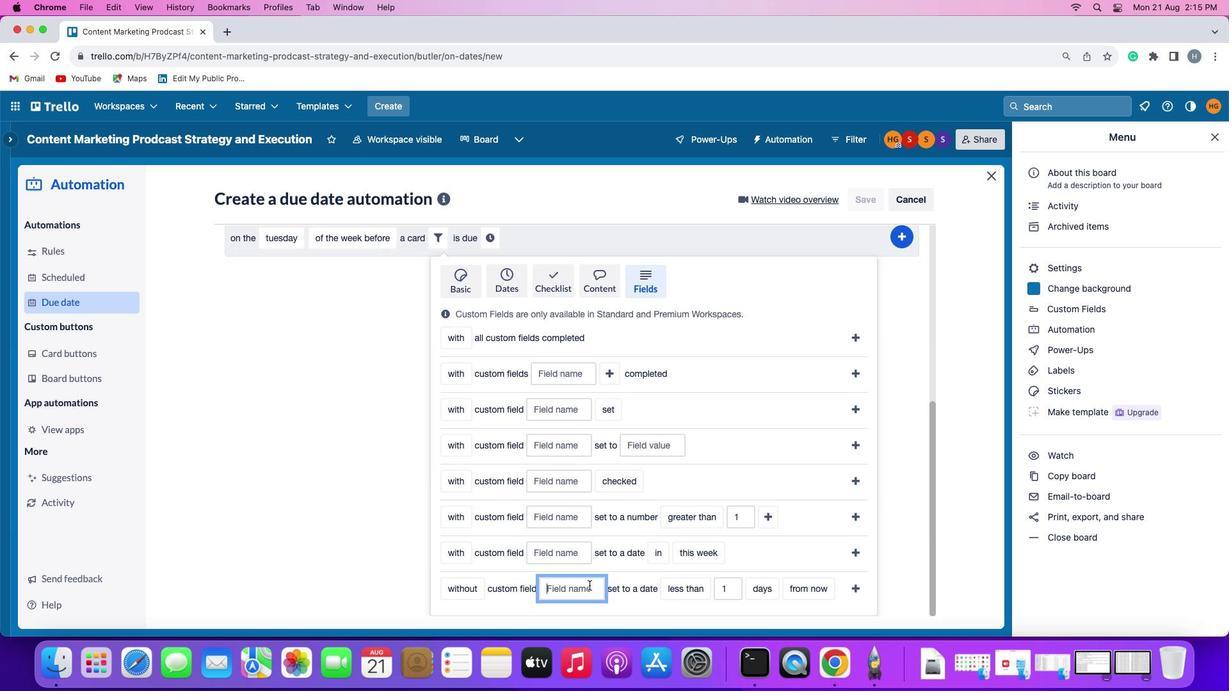 
Action: Mouse pressed left at (589, 585)
Screenshot: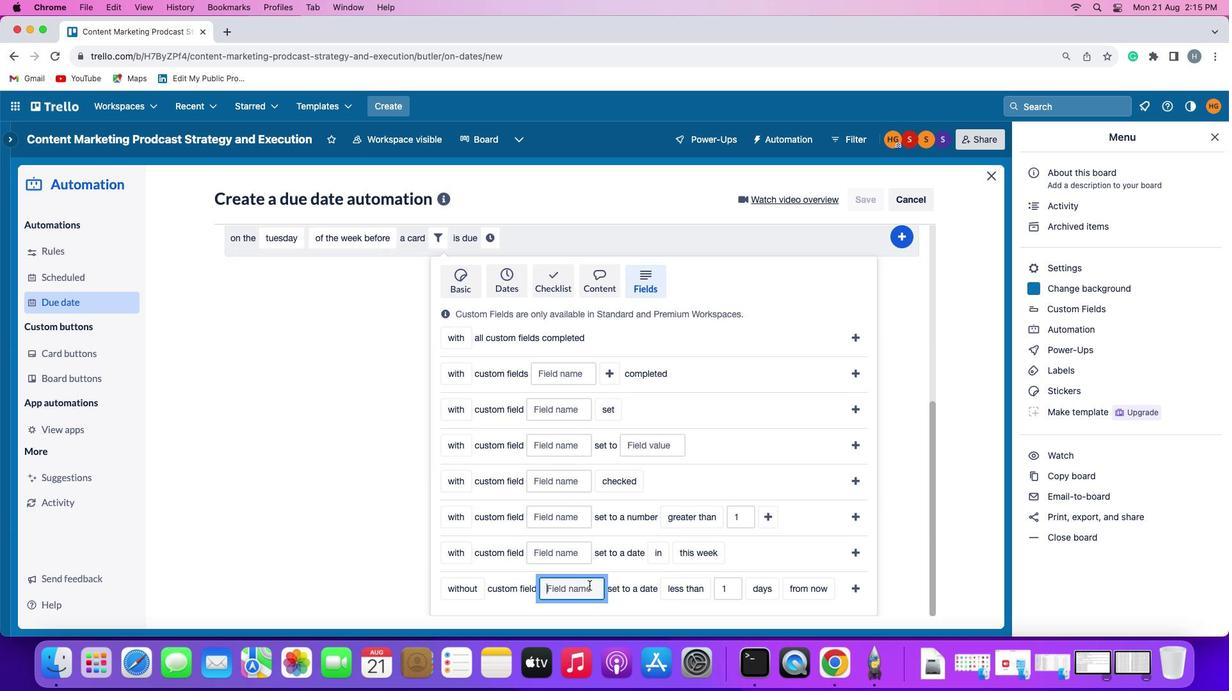 
Action: Key pressed Key.shift'R''e''s''u''m''e'
Screenshot: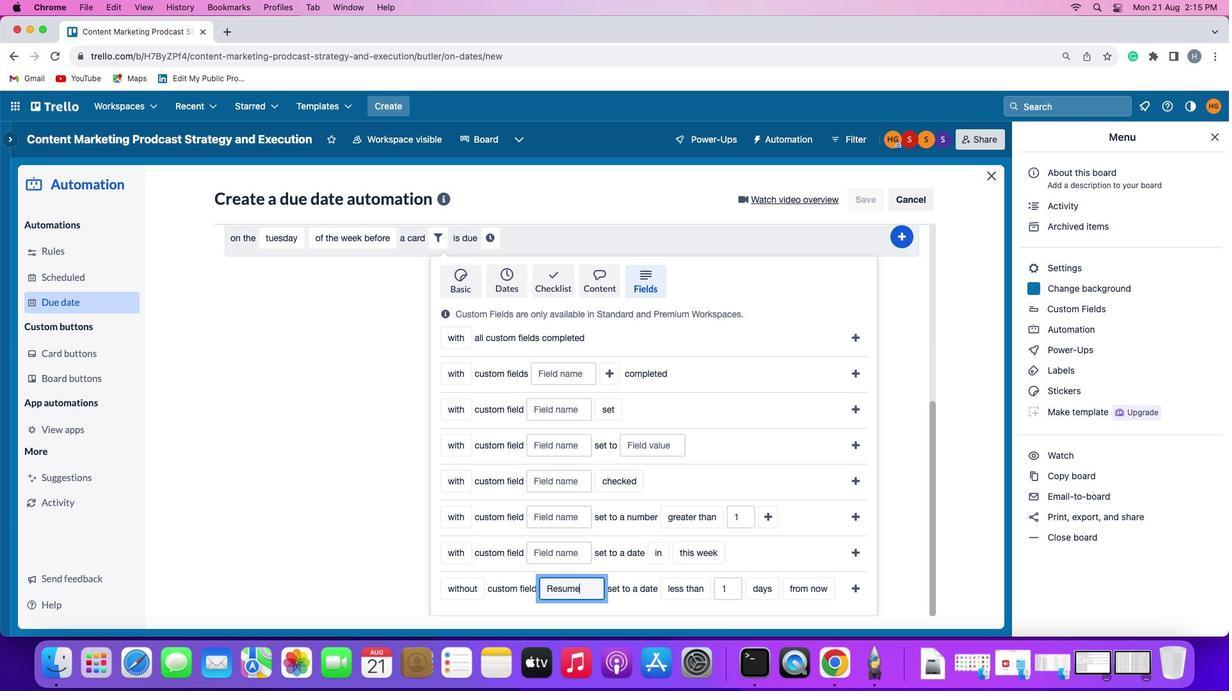 
Action: Mouse moved to (695, 588)
Screenshot: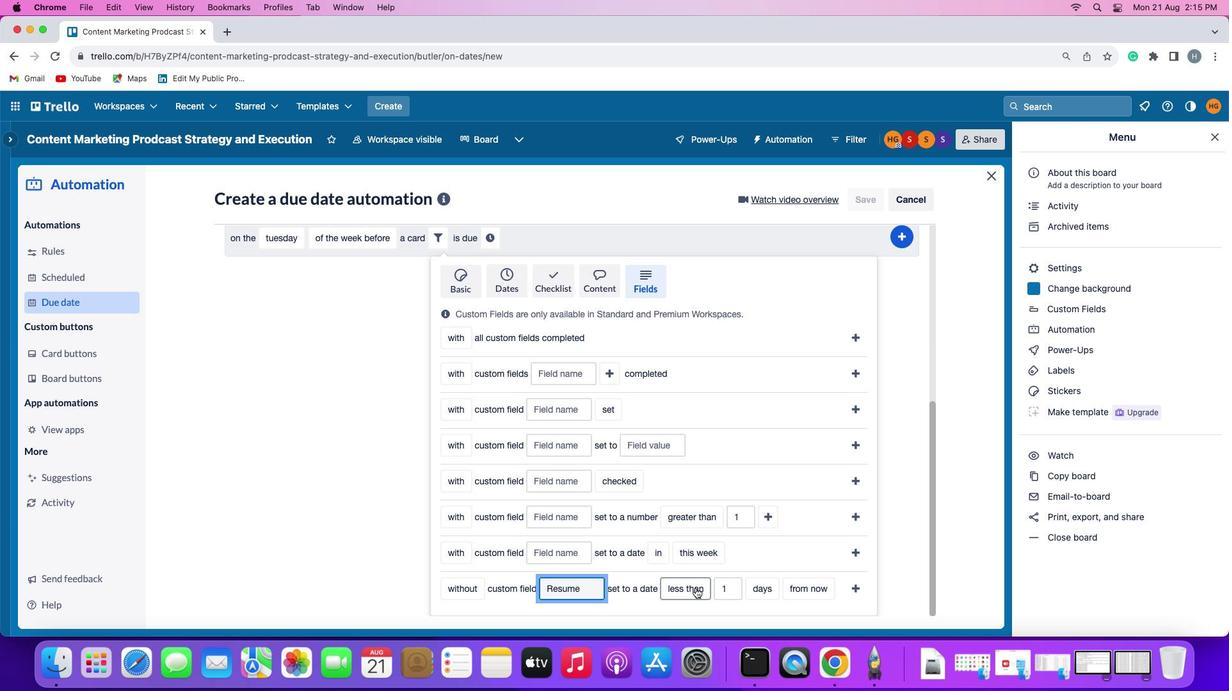 
Action: Mouse pressed left at (695, 588)
Screenshot: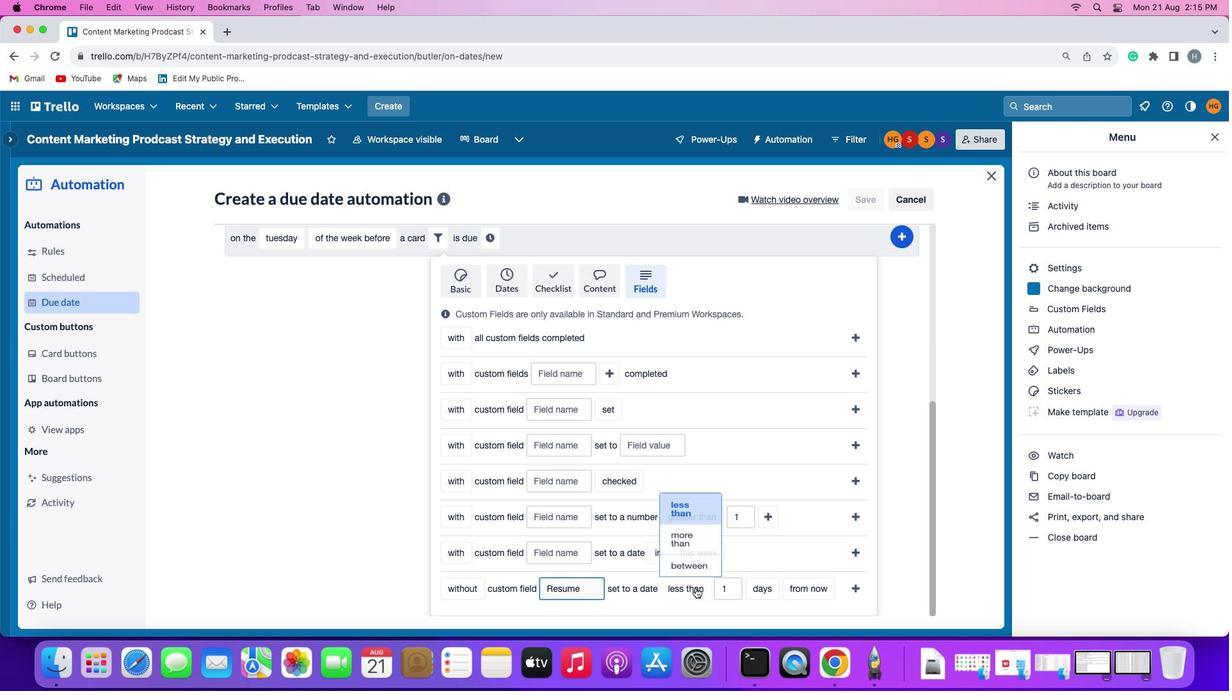 
Action: Mouse moved to (699, 533)
Screenshot: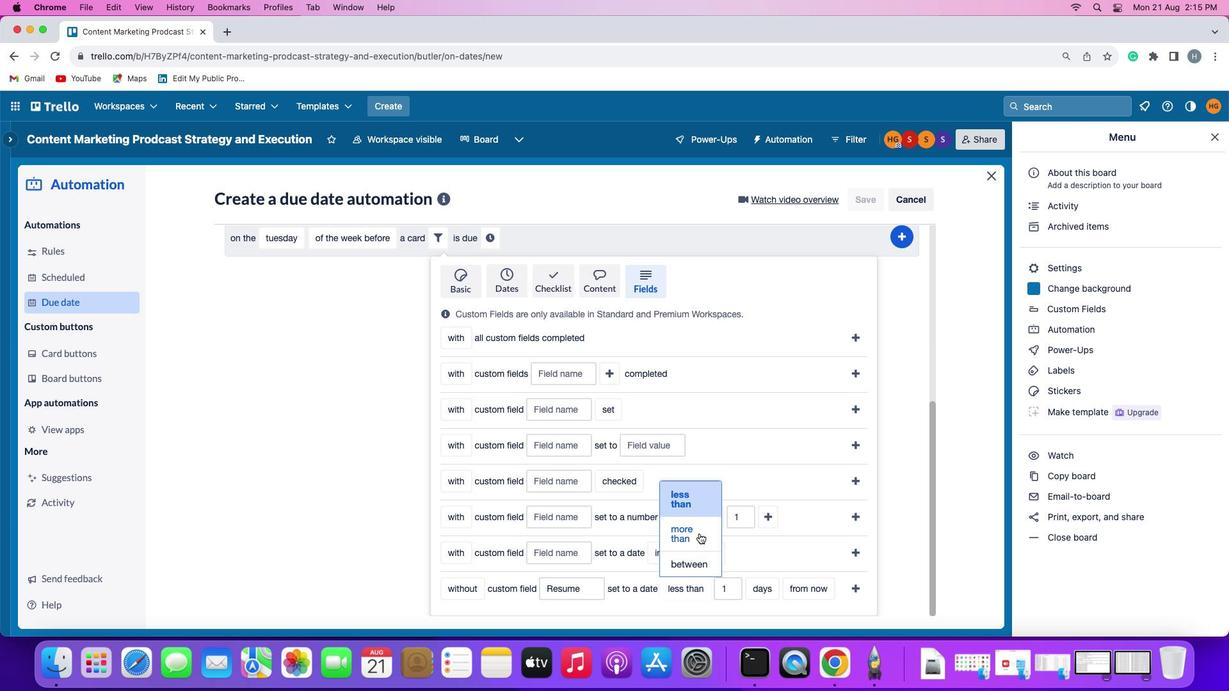 
Action: Mouse pressed left at (699, 533)
Screenshot: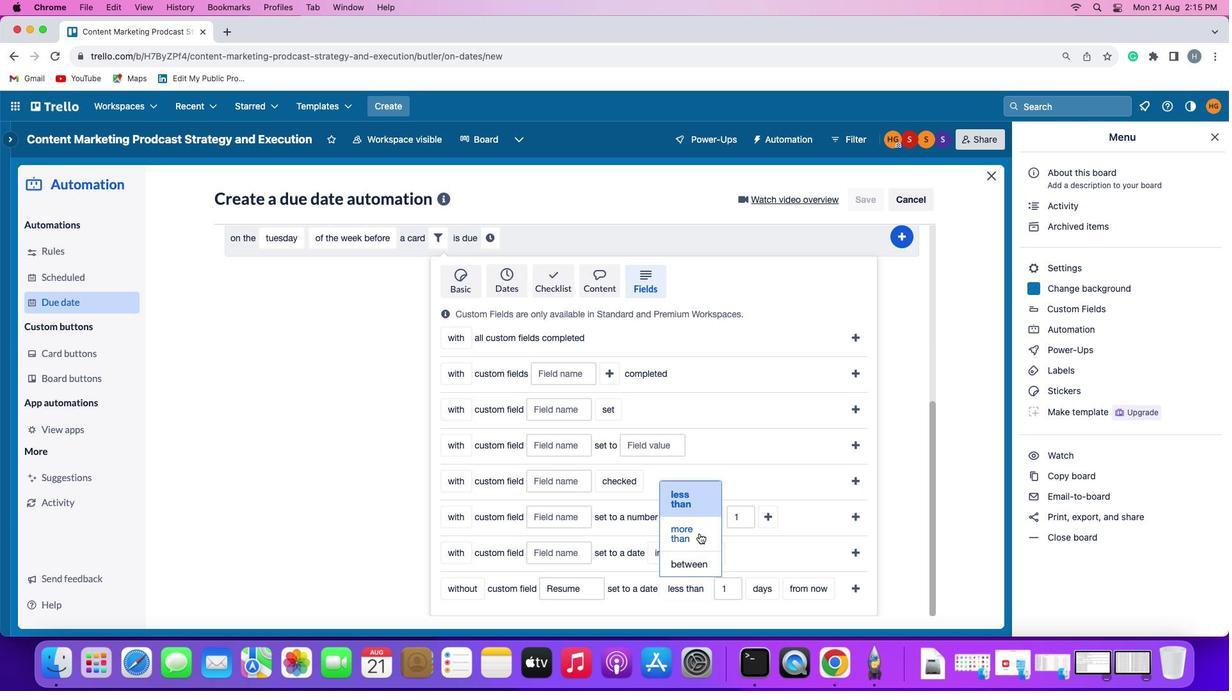 
Action: Mouse moved to (773, 587)
Screenshot: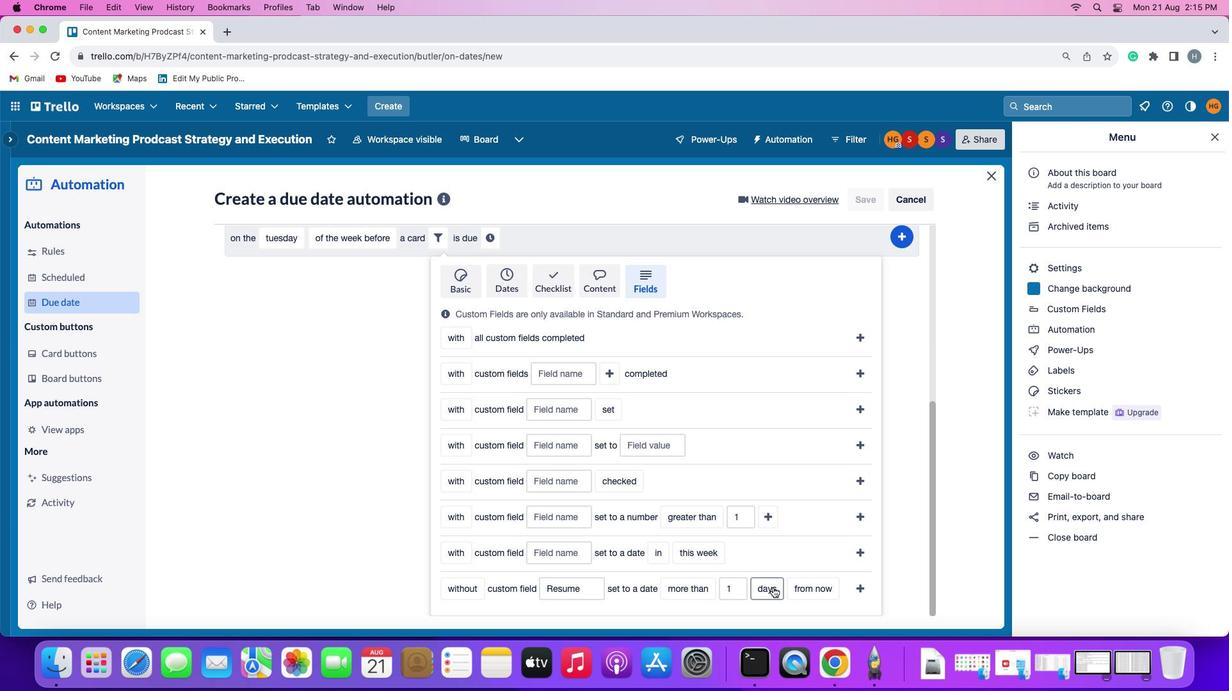 
Action: Mouse pressed left at (773, 587)
Screenshot: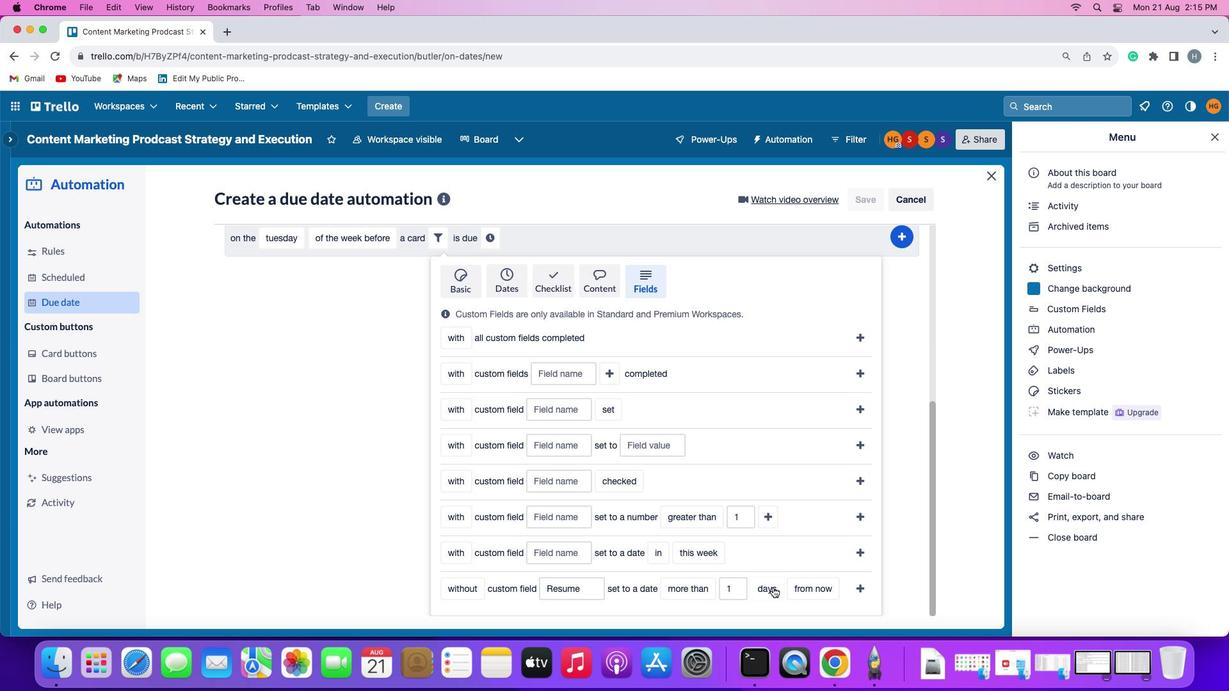 
Action: Mouse moved to (784, 542)
Screenshot: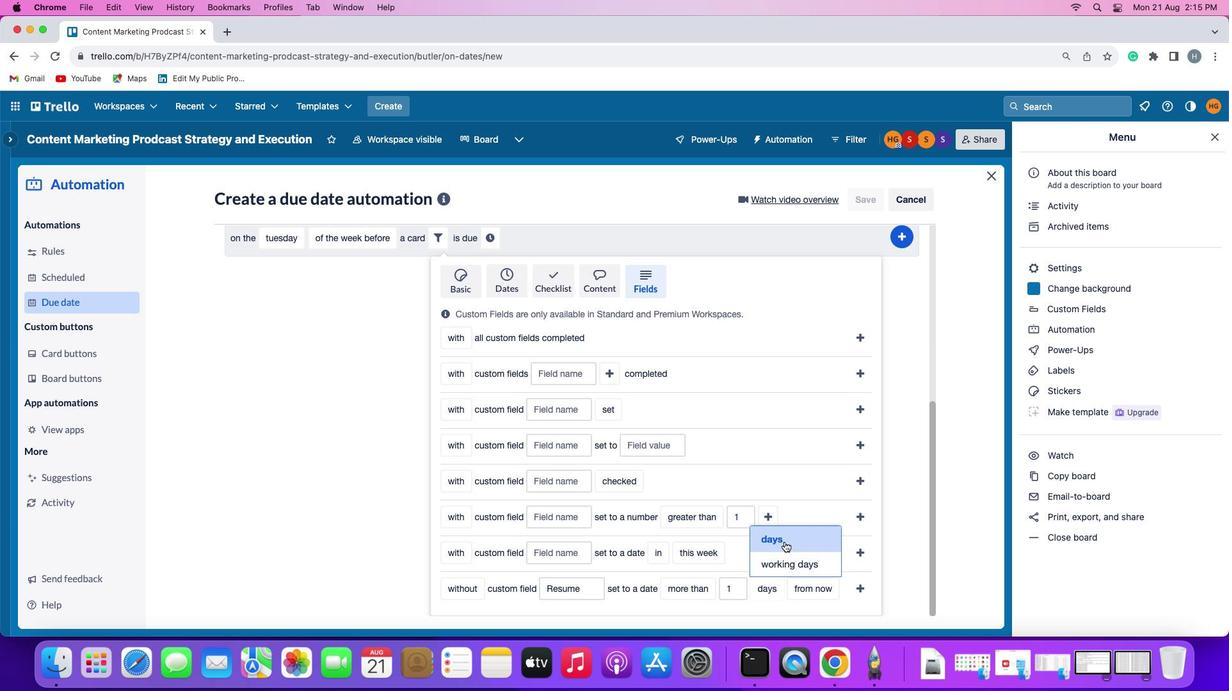 
Action: Mouse pressed left at (784, 542)
Screenshot: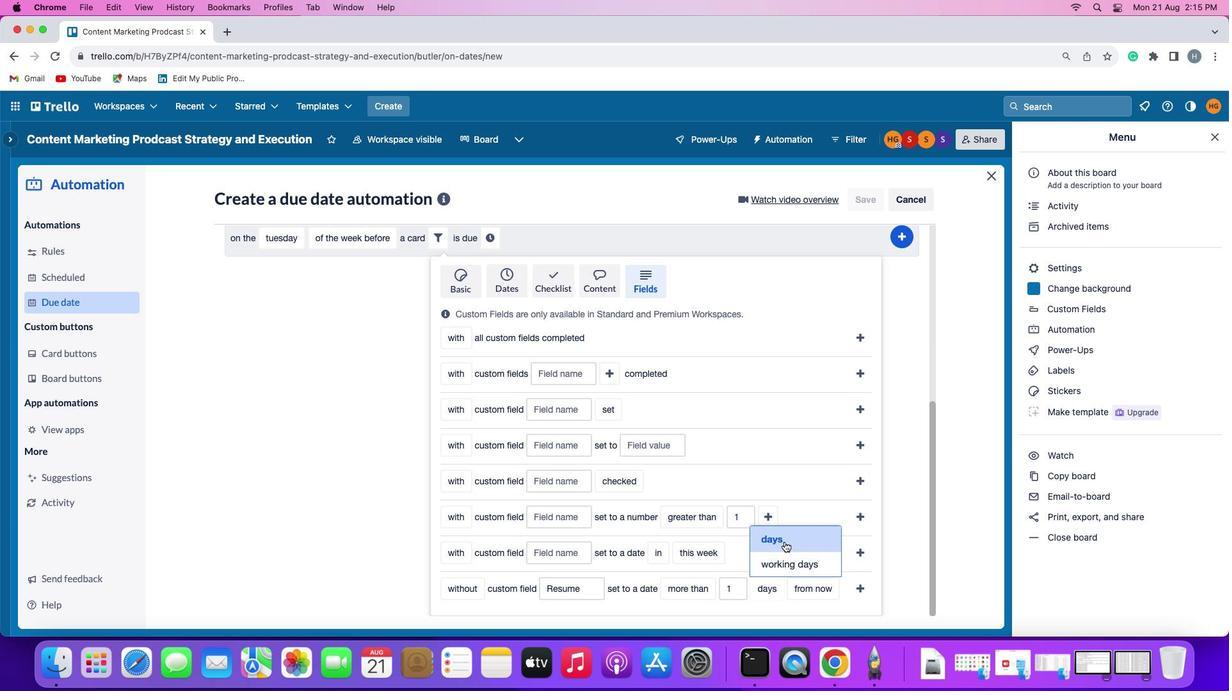 
Action: Mouse moved to (813, 594)
Screenshot: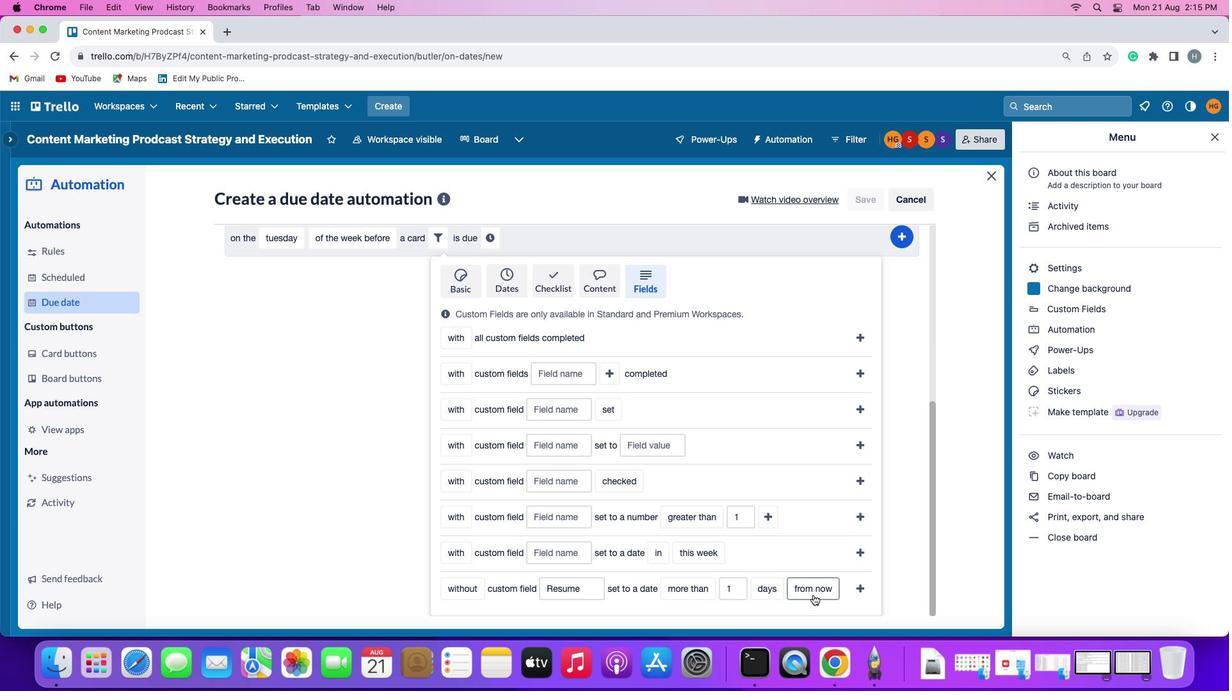 
Action: Mouse pressed left at (813, 594)
Screenshot: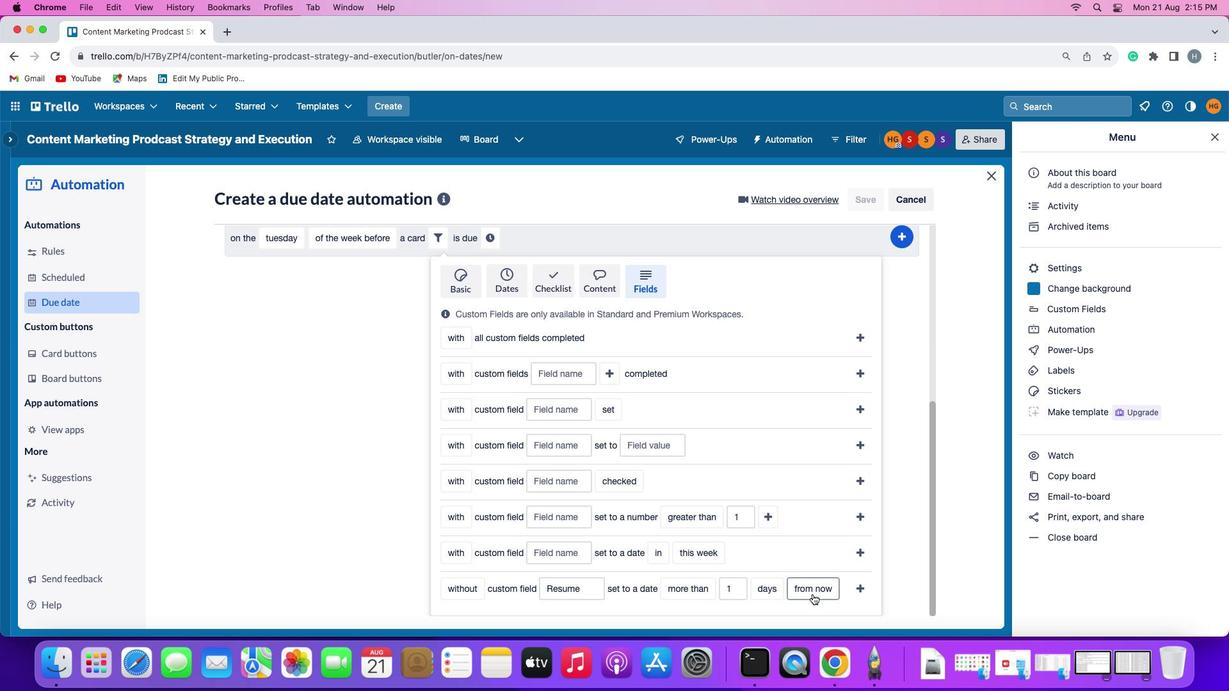 
Action: Mouse moved to (818, 536)
Screenshot: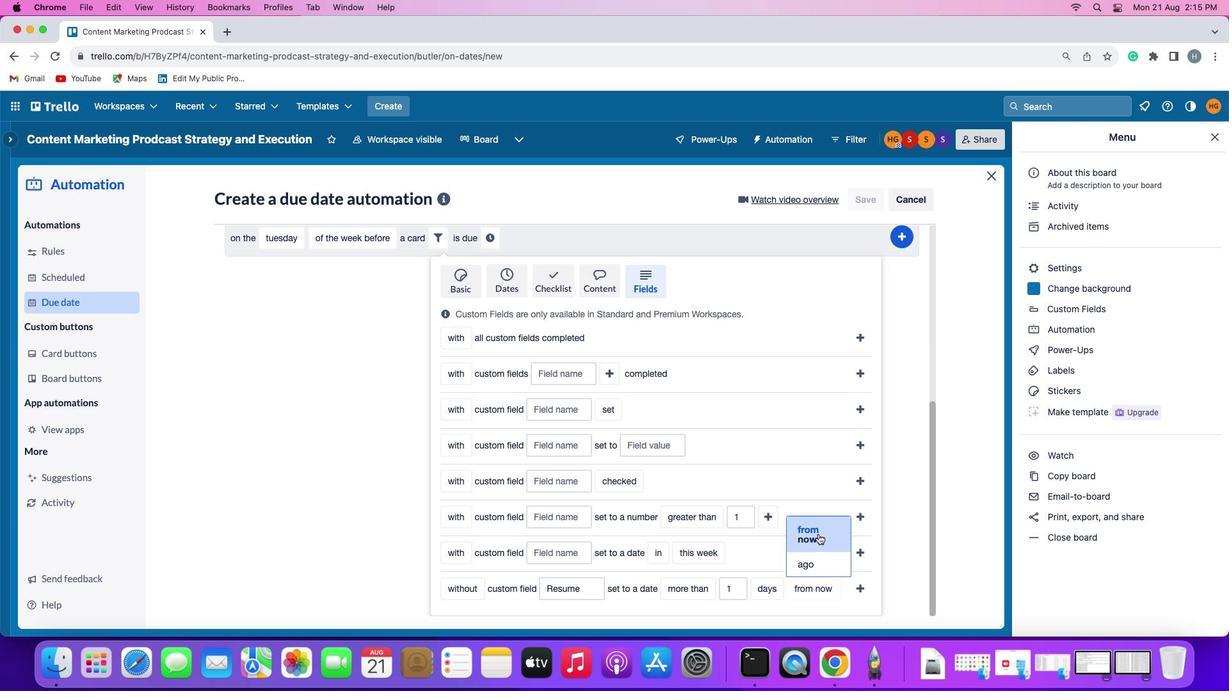 
Action: Mouse pressed left at (818, 536)
Screenshot: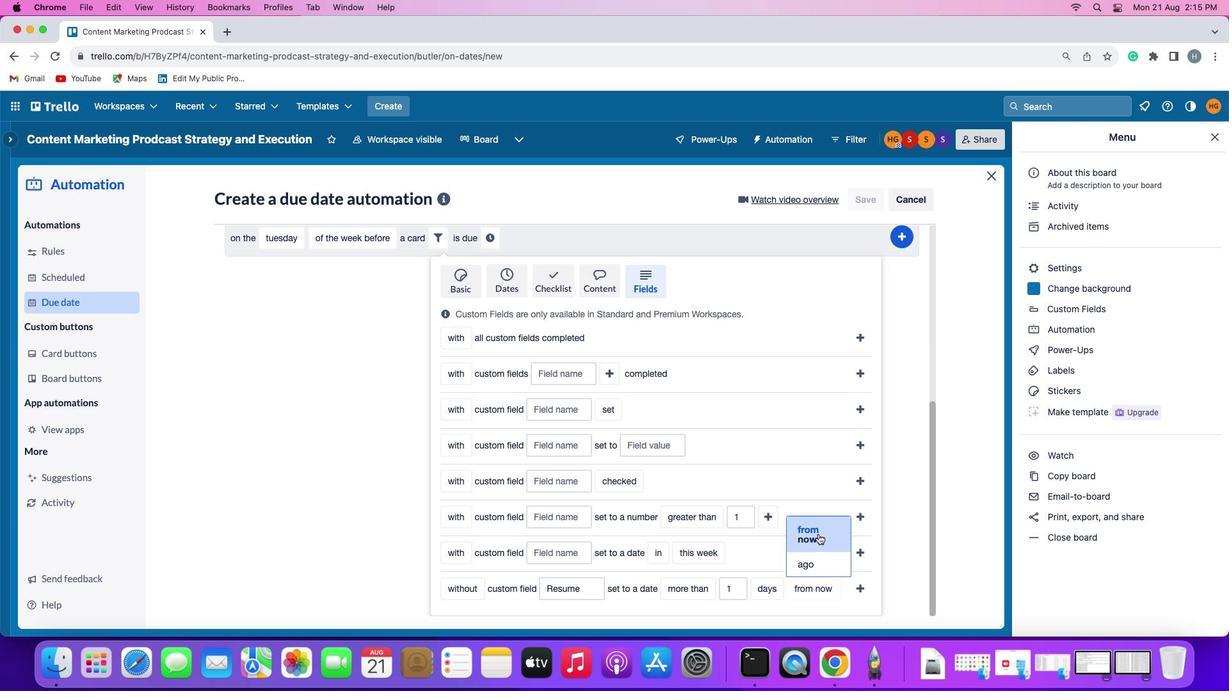 
Action: Mouse moved to (852, 585)
Screenshot: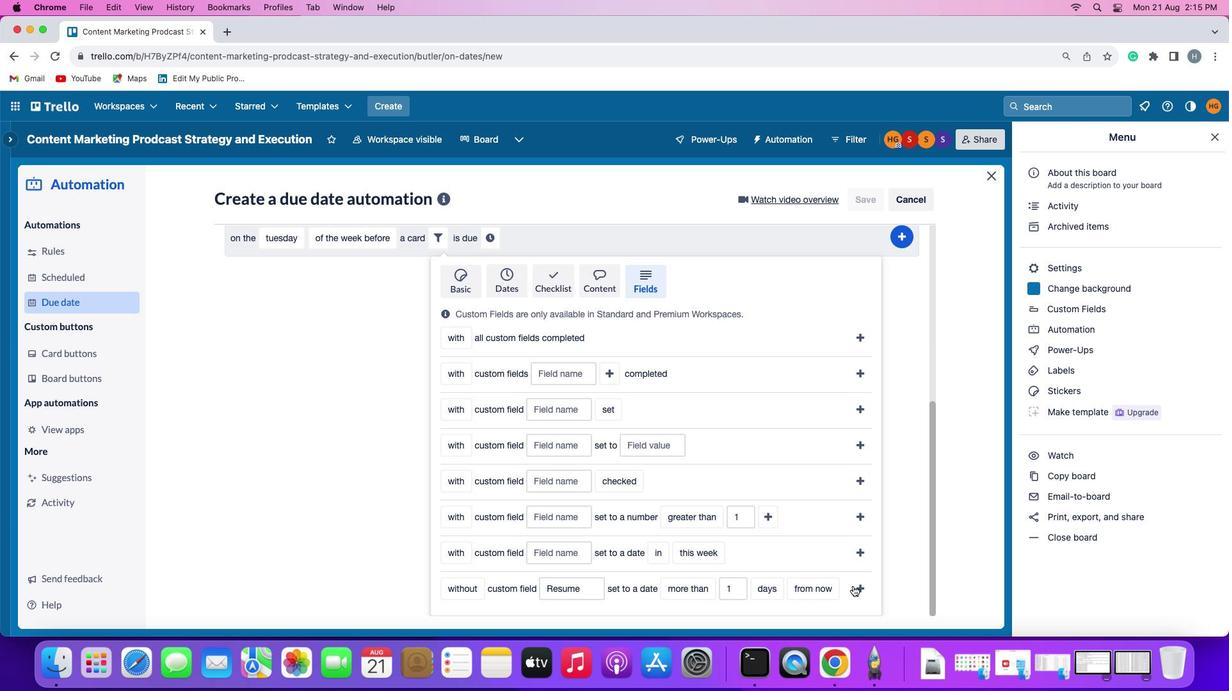 
Action: Mouse pressed left at (852, 585)
Screenshot: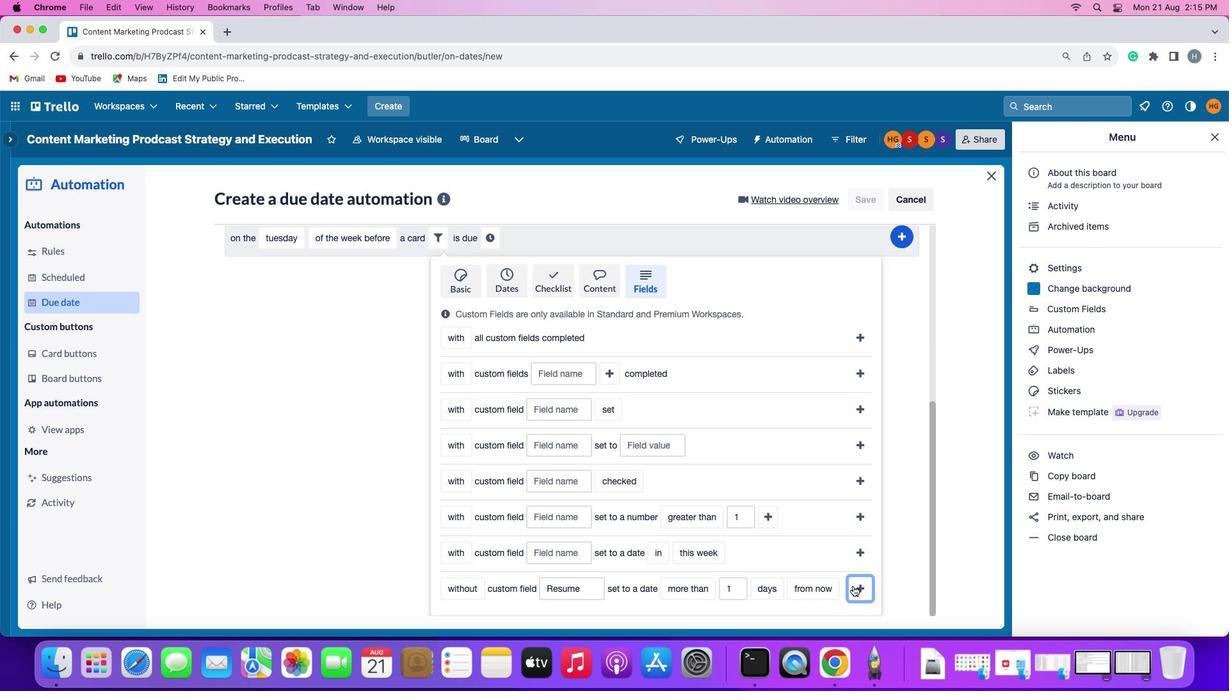 
Action: Mouse moved to (801, 557)
Screenshot: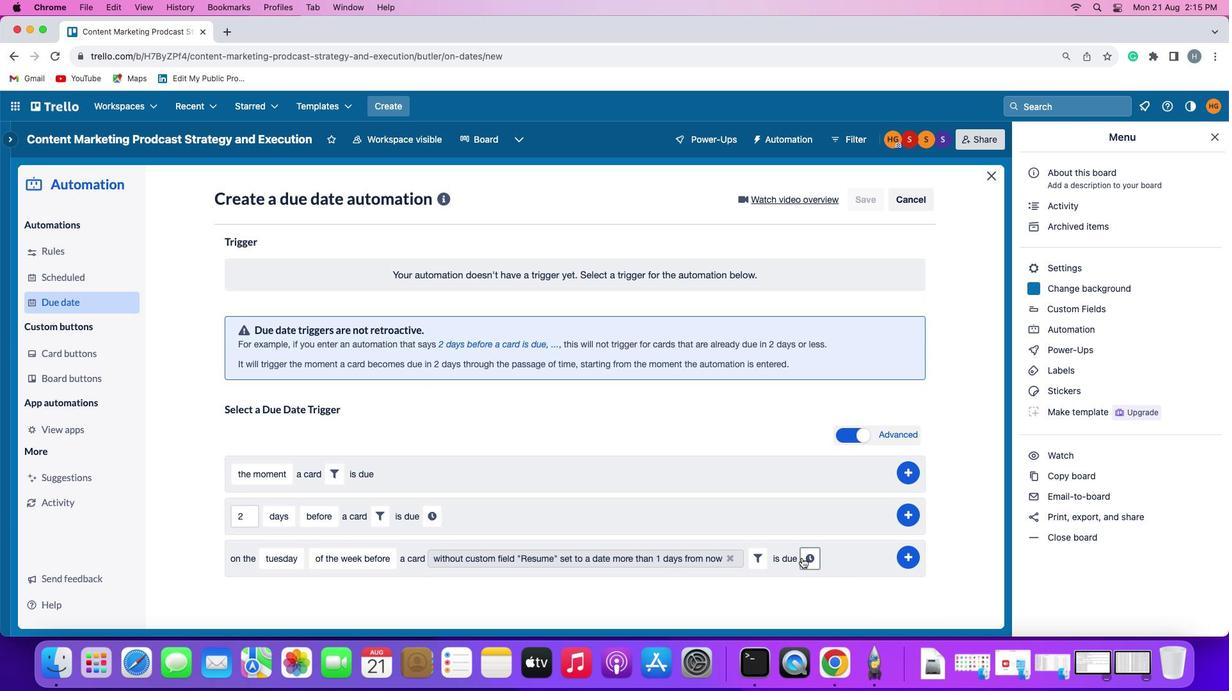 
Action: Mouse pressed left at (801, 557)
Screenshot: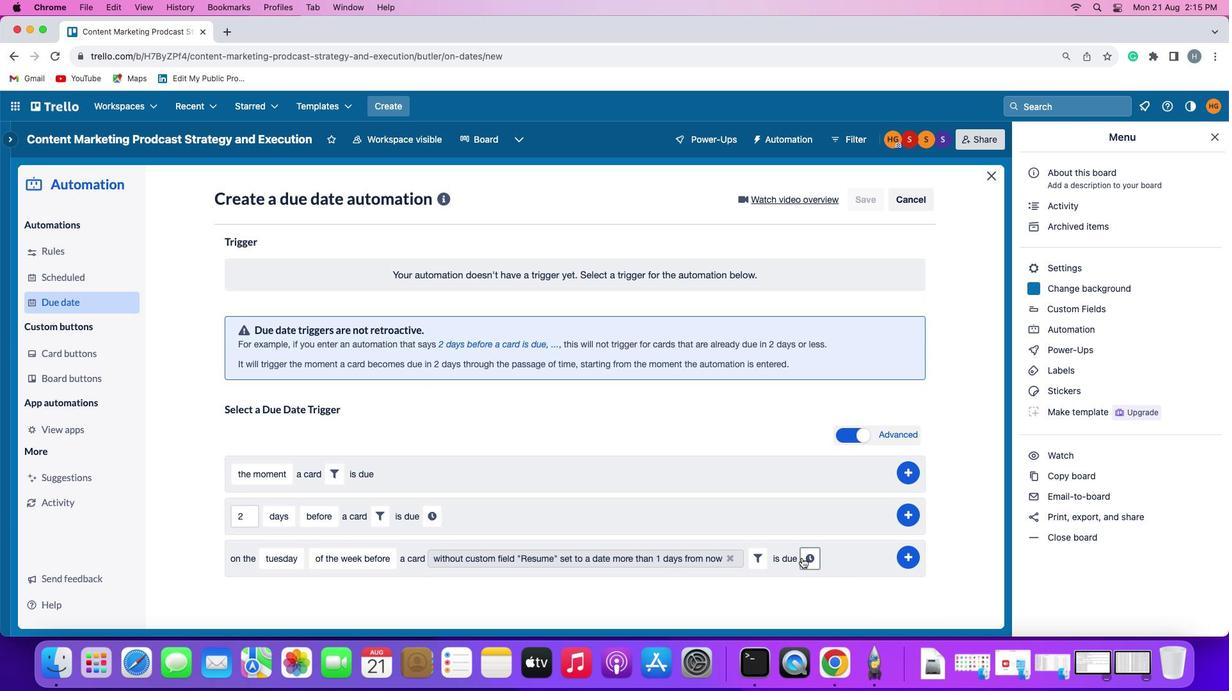 
Action: Mouse moved to (274, 587)
Screenshot: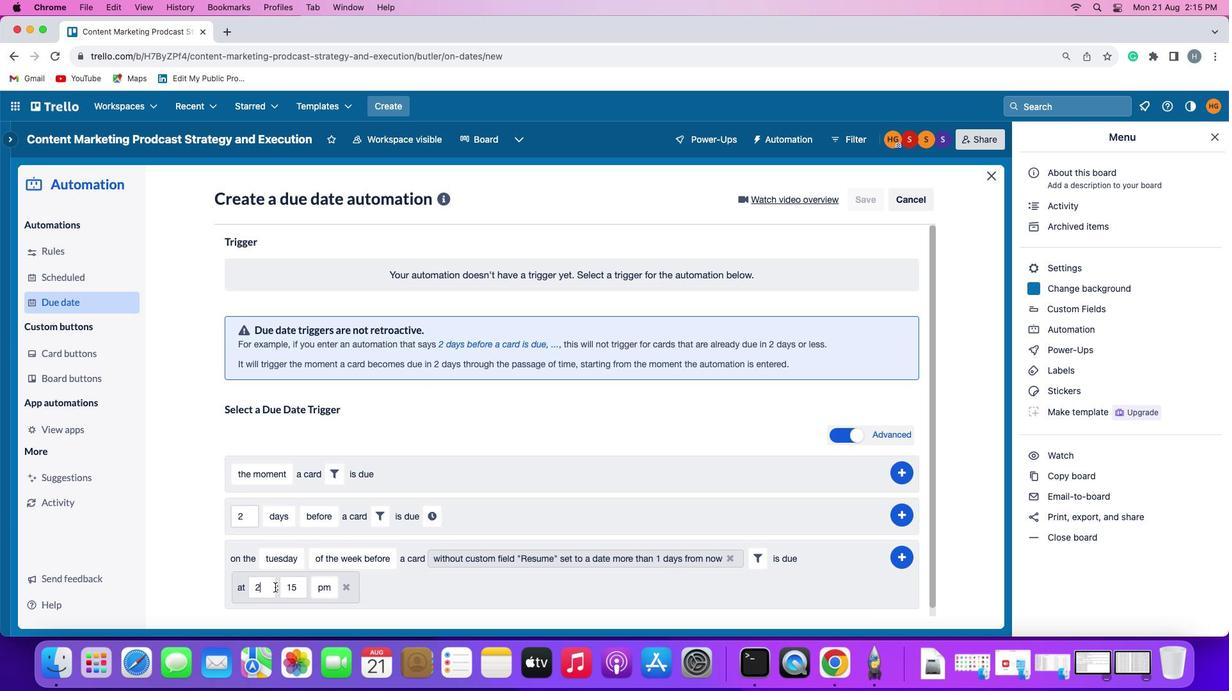 
Action: Mouse pressed left at (274, 587)
Screenshot: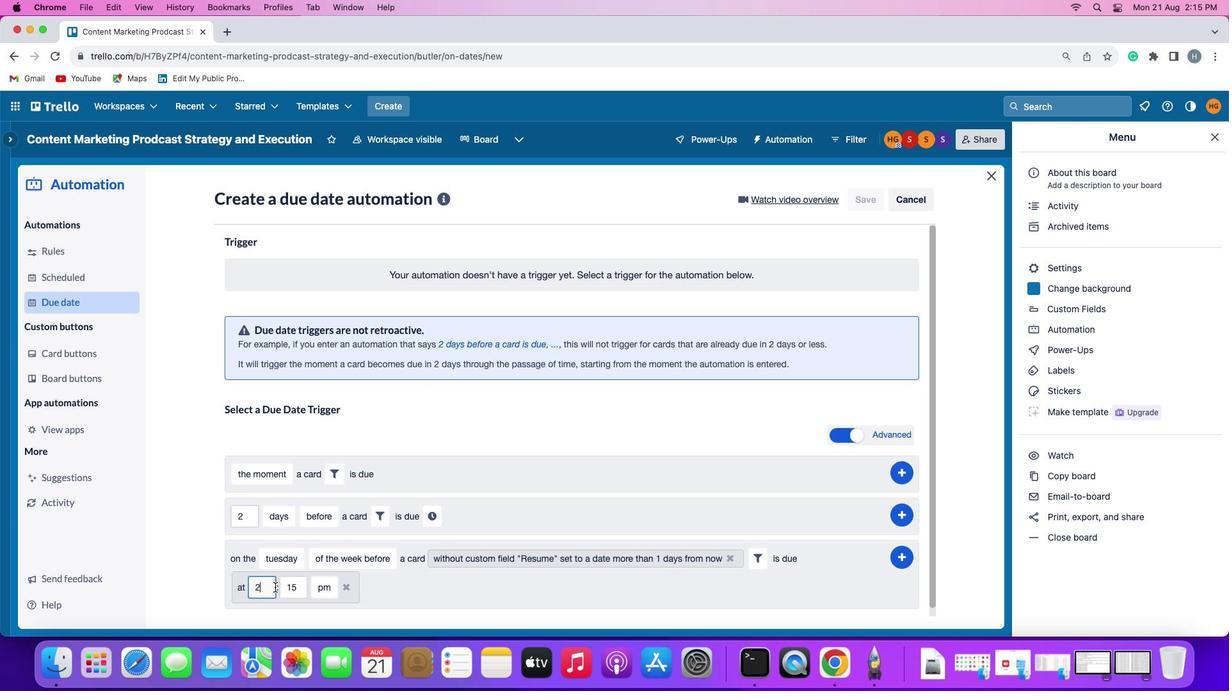 
Action: Mouse moved to (274, 587)
Screenshot: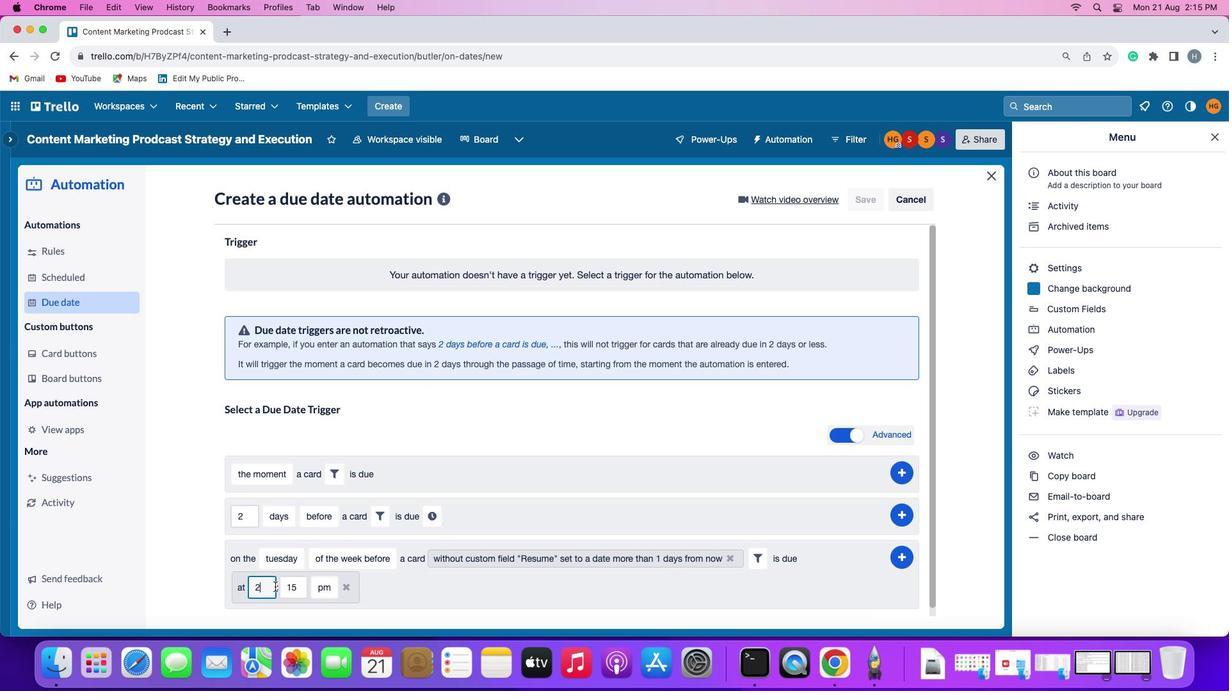
Action: Key pressed Key.backspace'1'
Screenshot: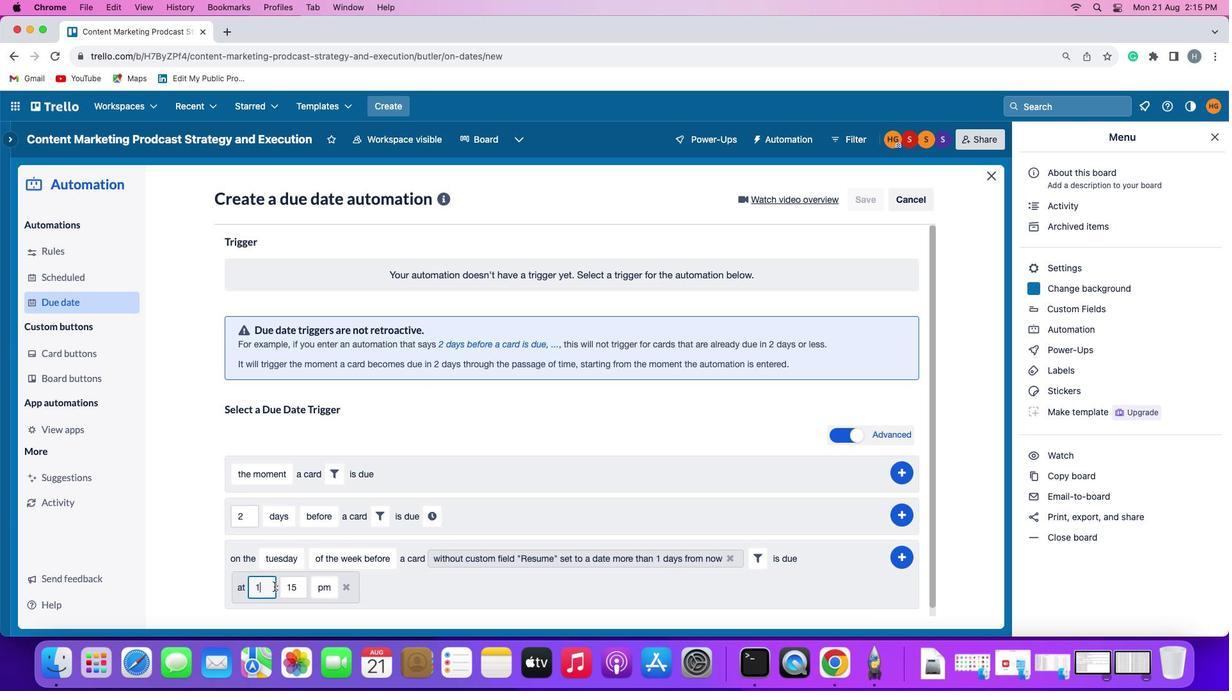 
Action: Mouse moved to (273, 586)
Screenshot: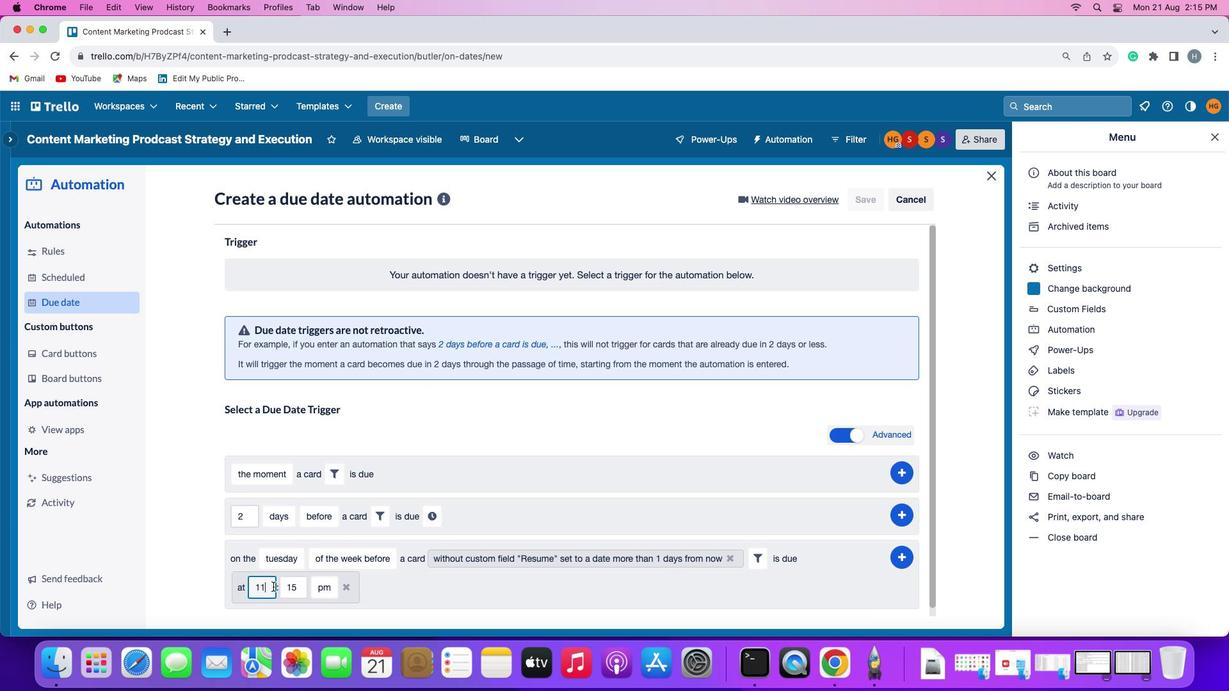 
Action: Key pressed '1'
Screenshot: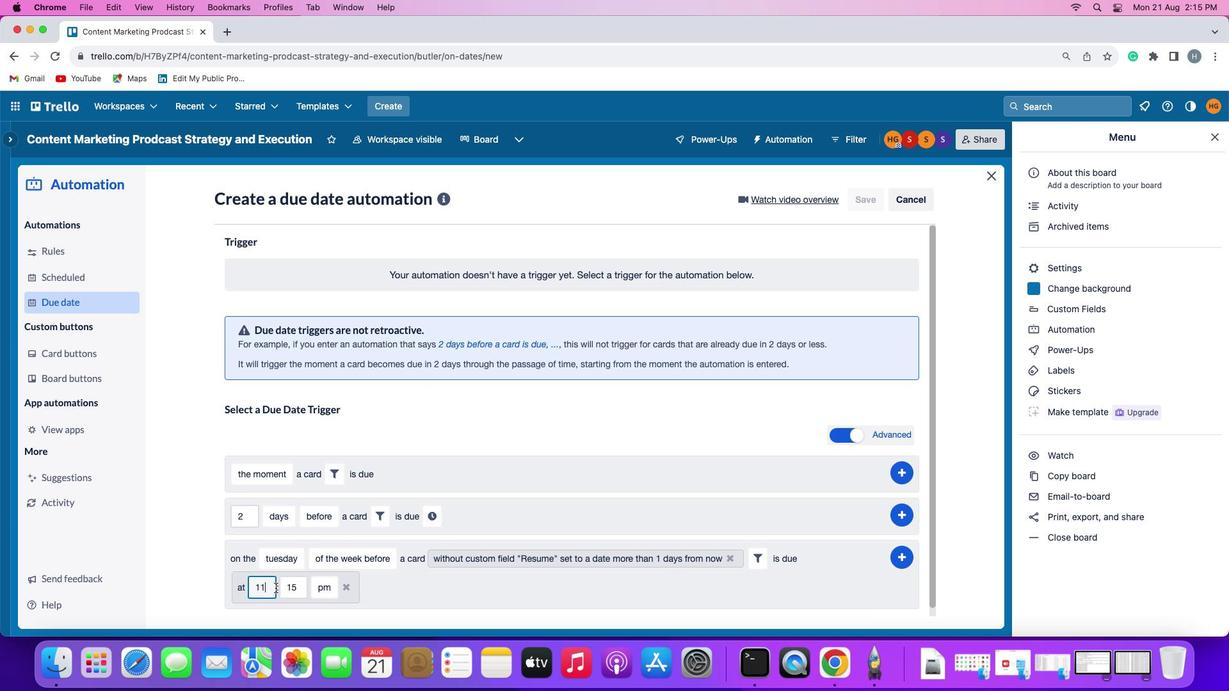 
Action: Mouse moved to (297, 585)
Screenshot: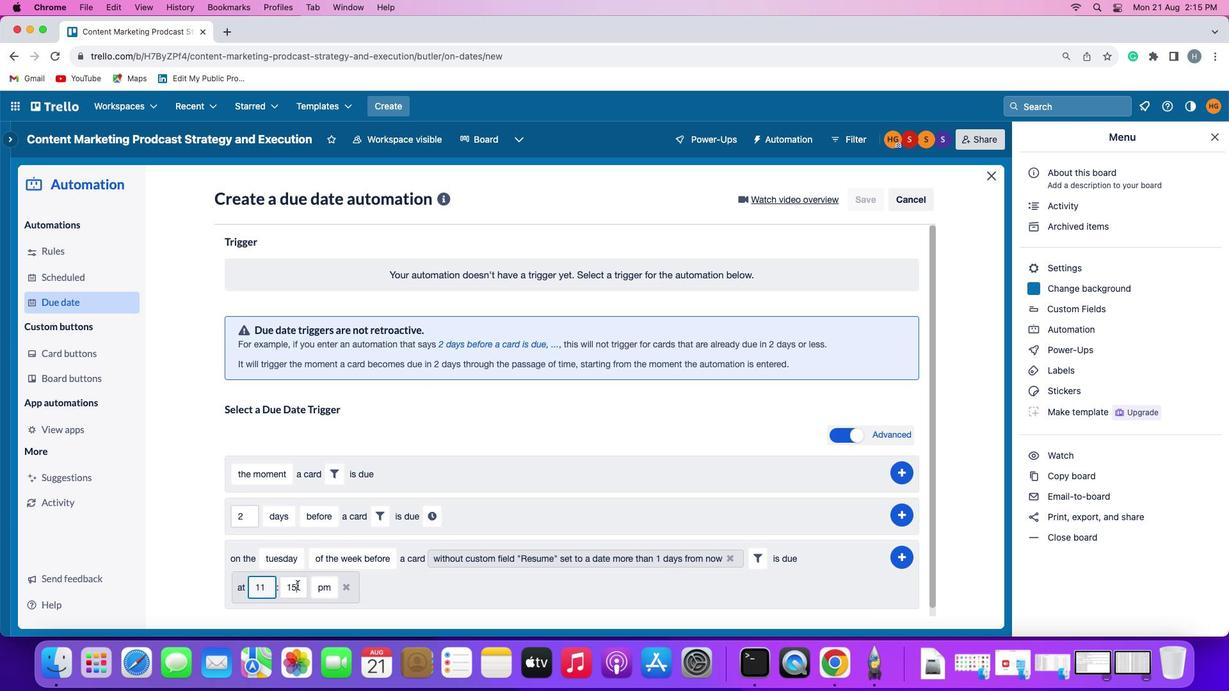 
Action: Mouse pressed left at (297, 585)
Screenshot: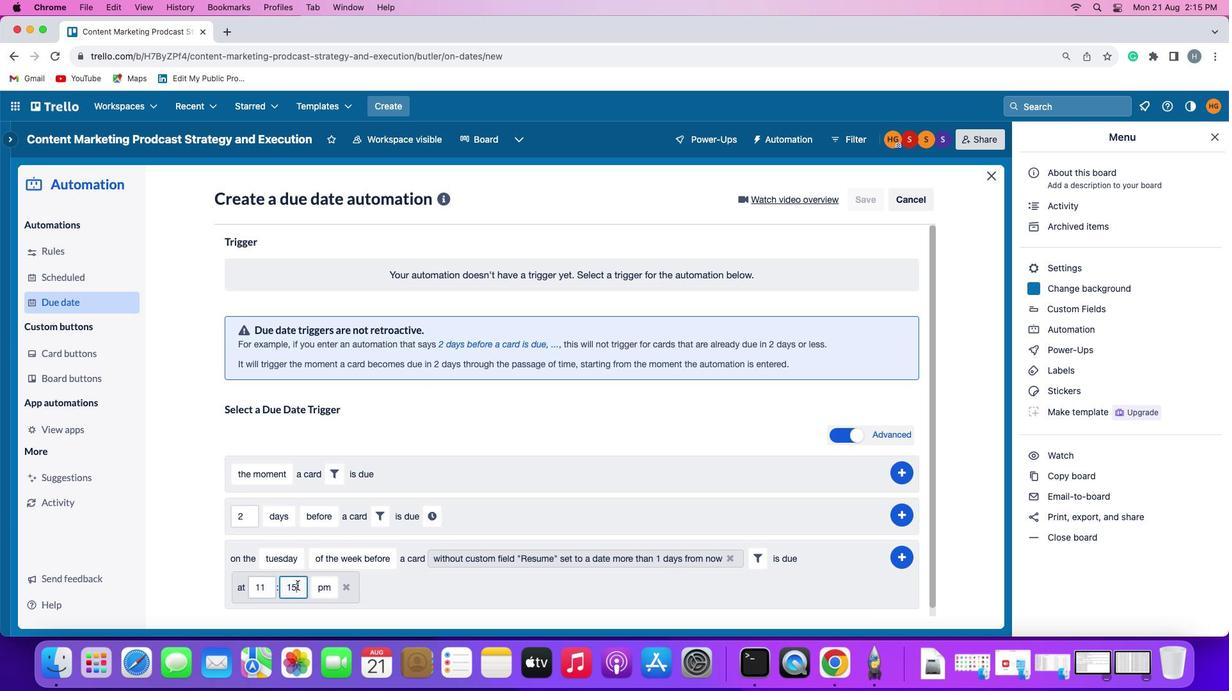 
Action: Key pressed Key.backspaceKey.backspace'0''0'
Screenshot: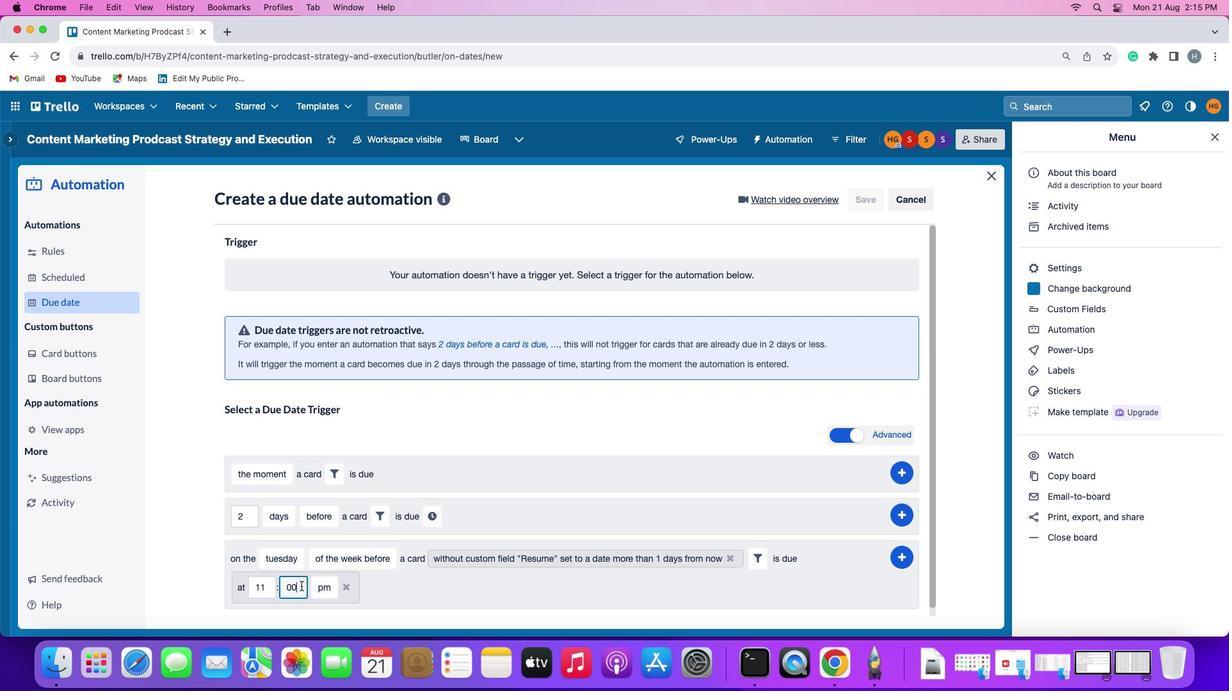 
Action: Mouse moved to (339, 587)
Screenshot: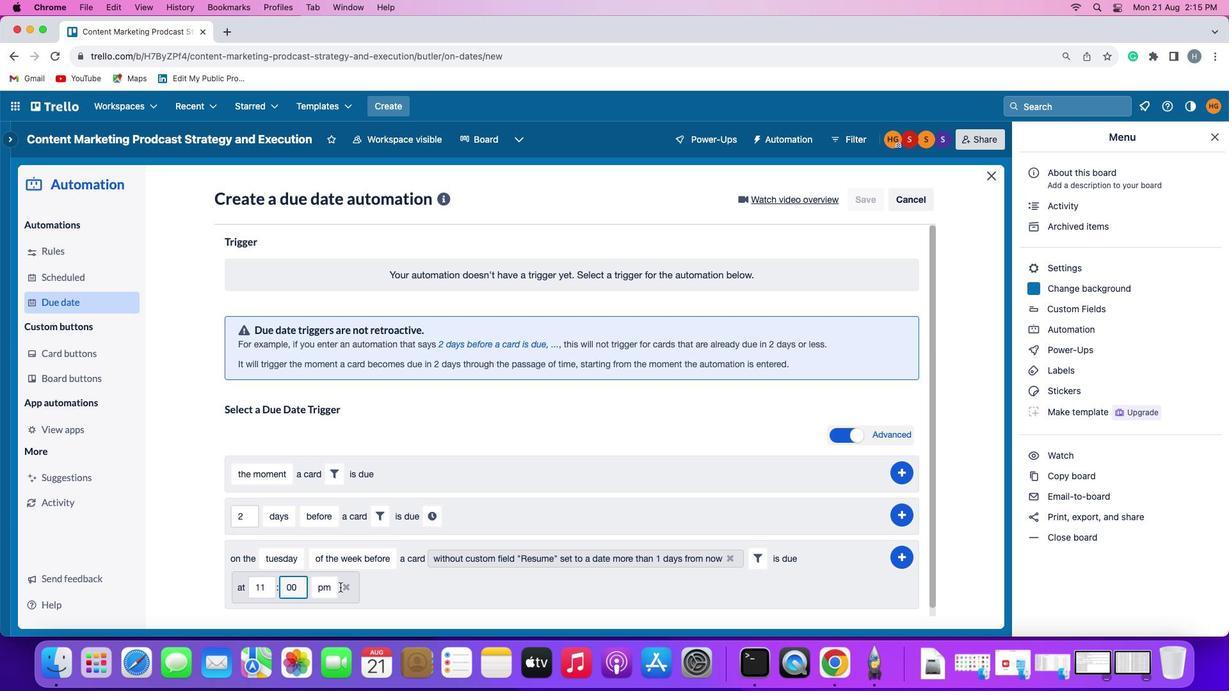 
Action: Mouse pressed left at (339, 587)
Screenshot: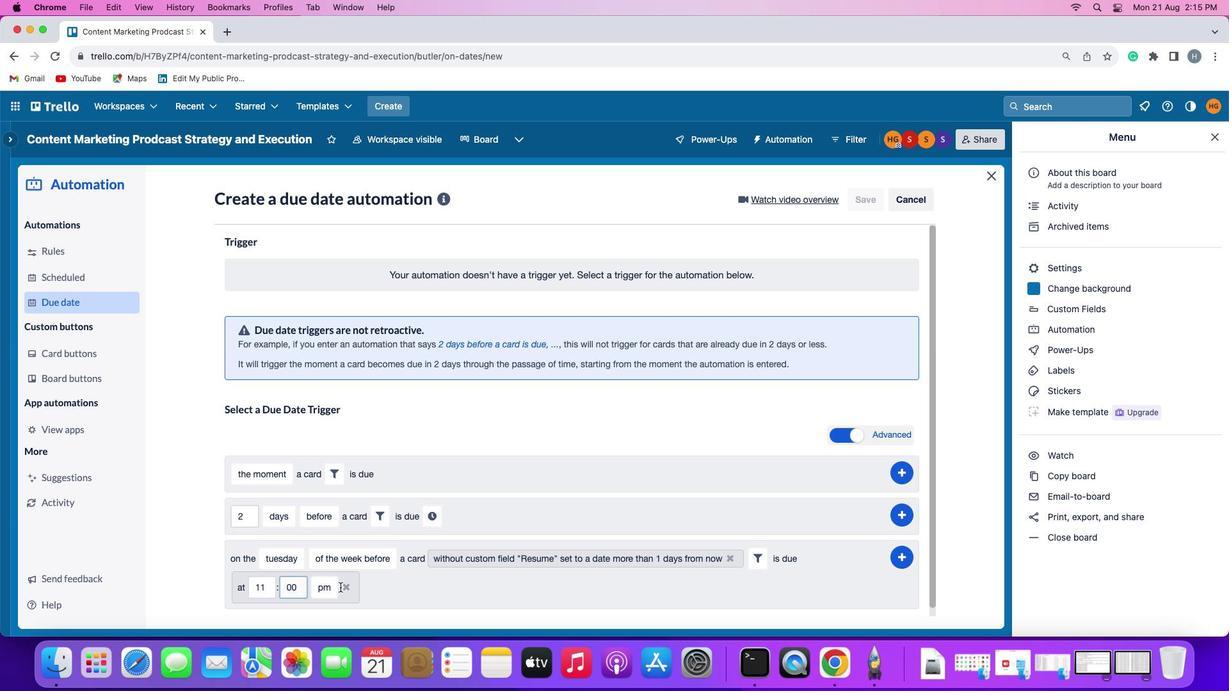 
Action: Mouse moved to (327, 586)
Screenshot: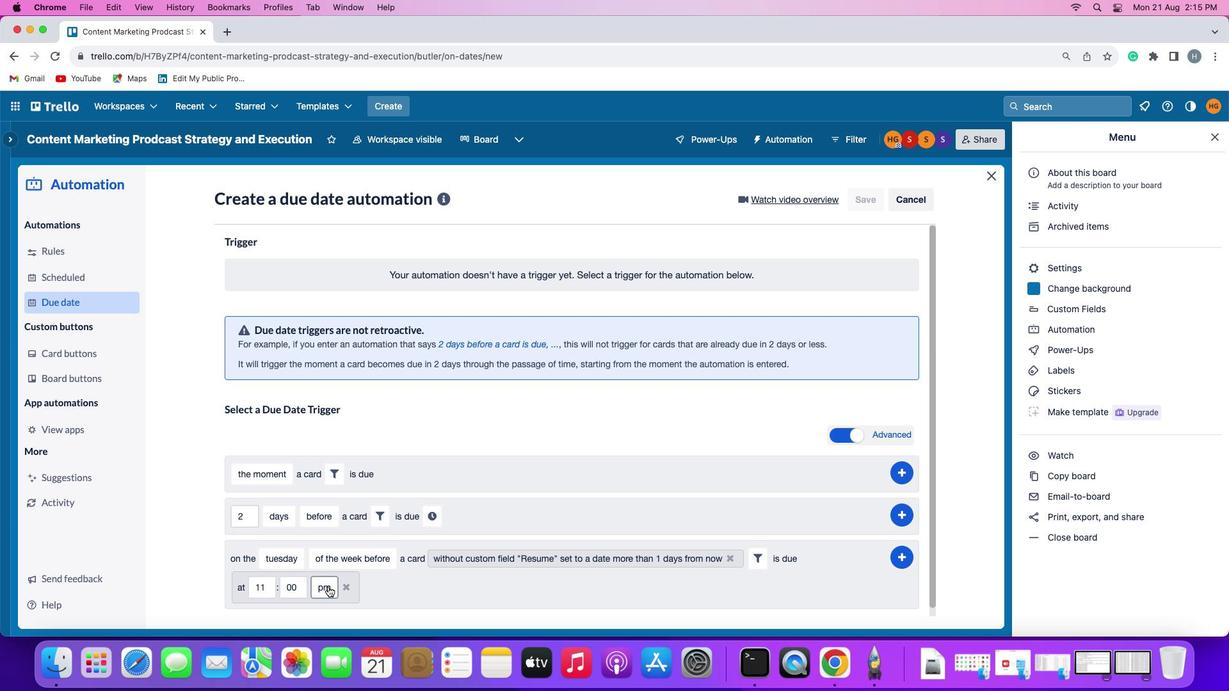 
Action: Mouse pressed left at (327, 586)
Screenshot: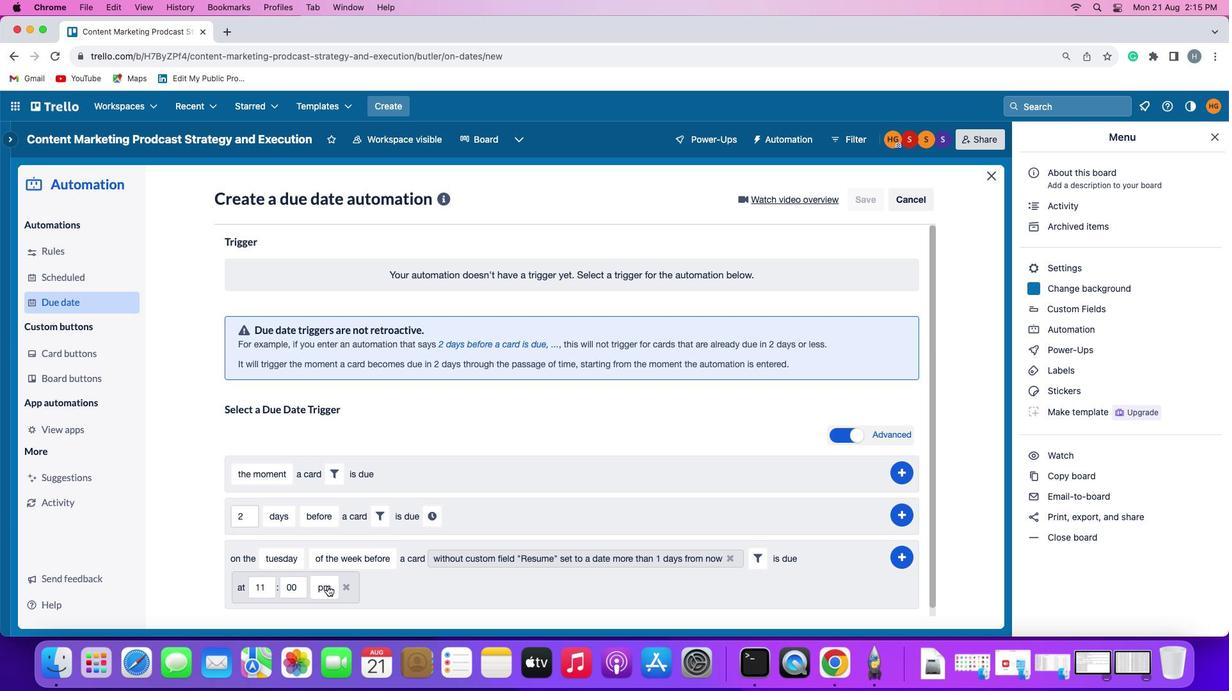 
Action: Mouse moved to (329, 538)
Screenshot: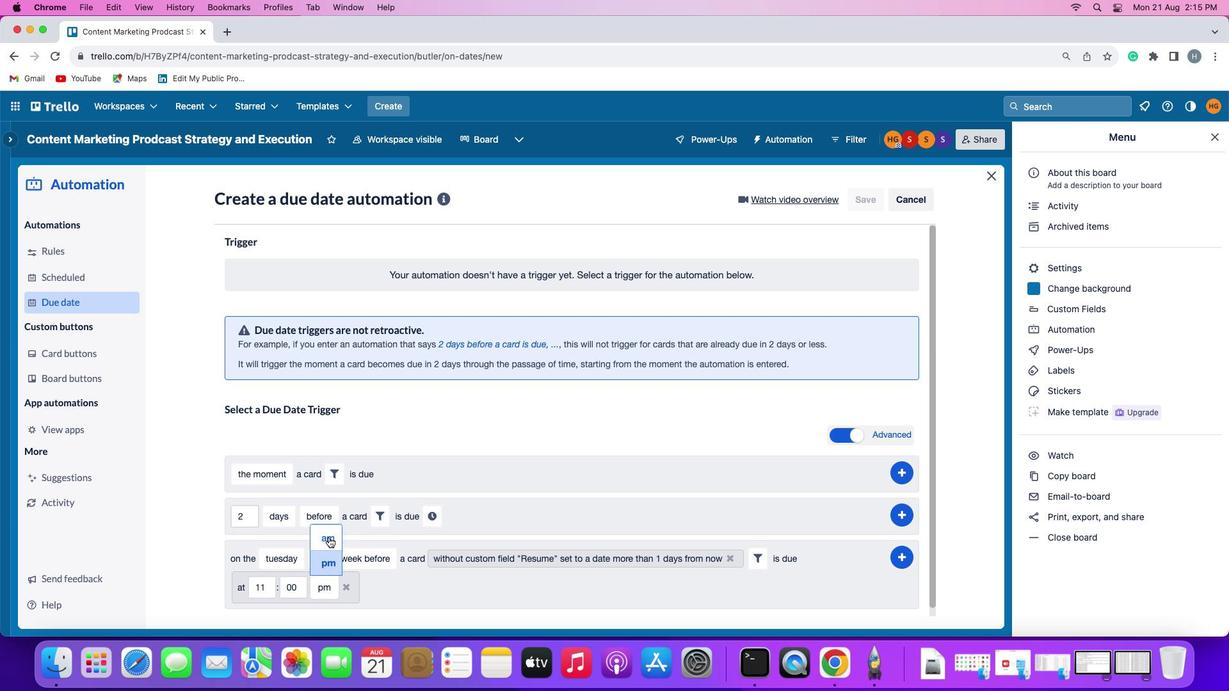 
Action: Mouse pressed left at (329, 538)
Screenshot: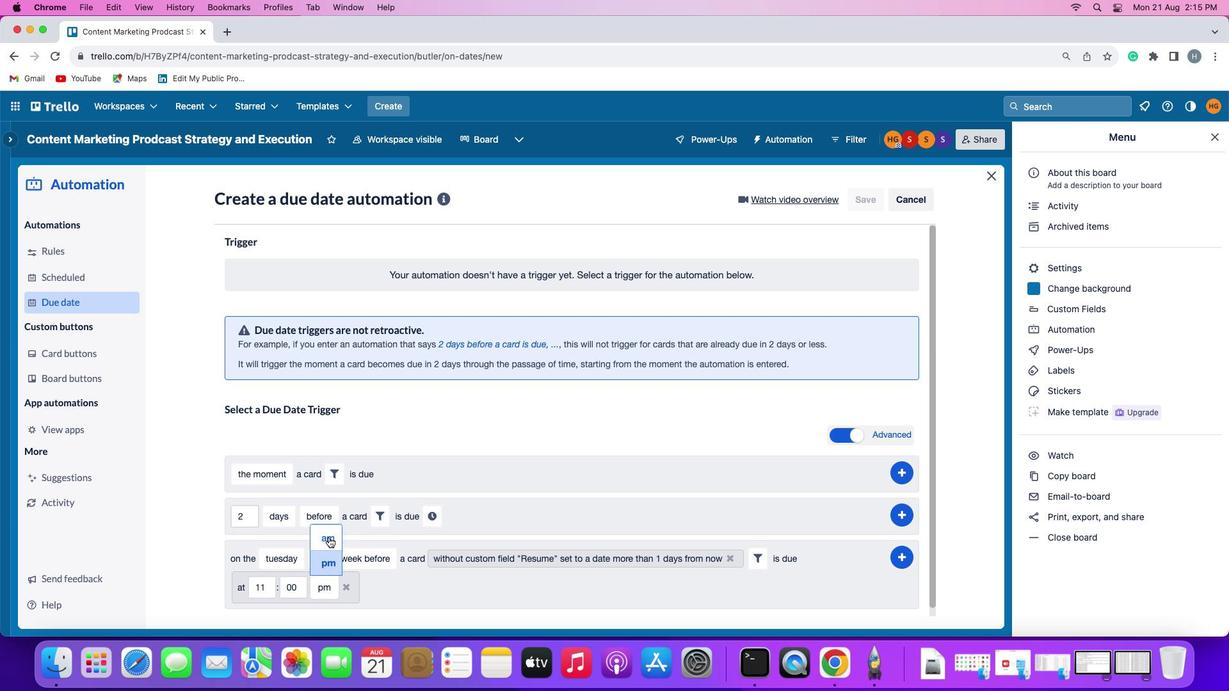 
Action: Mouse moved to (904, 557)
Screenshot: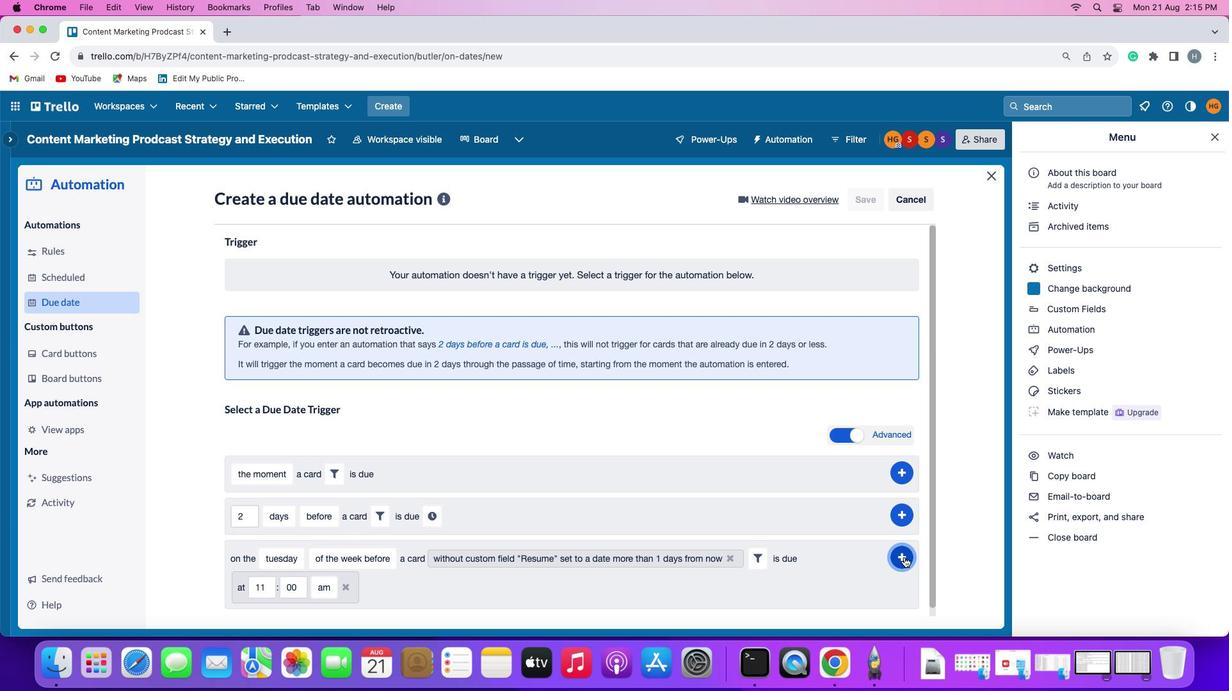 
Action: Mouse pressed left at (904, 557)
Screenshot: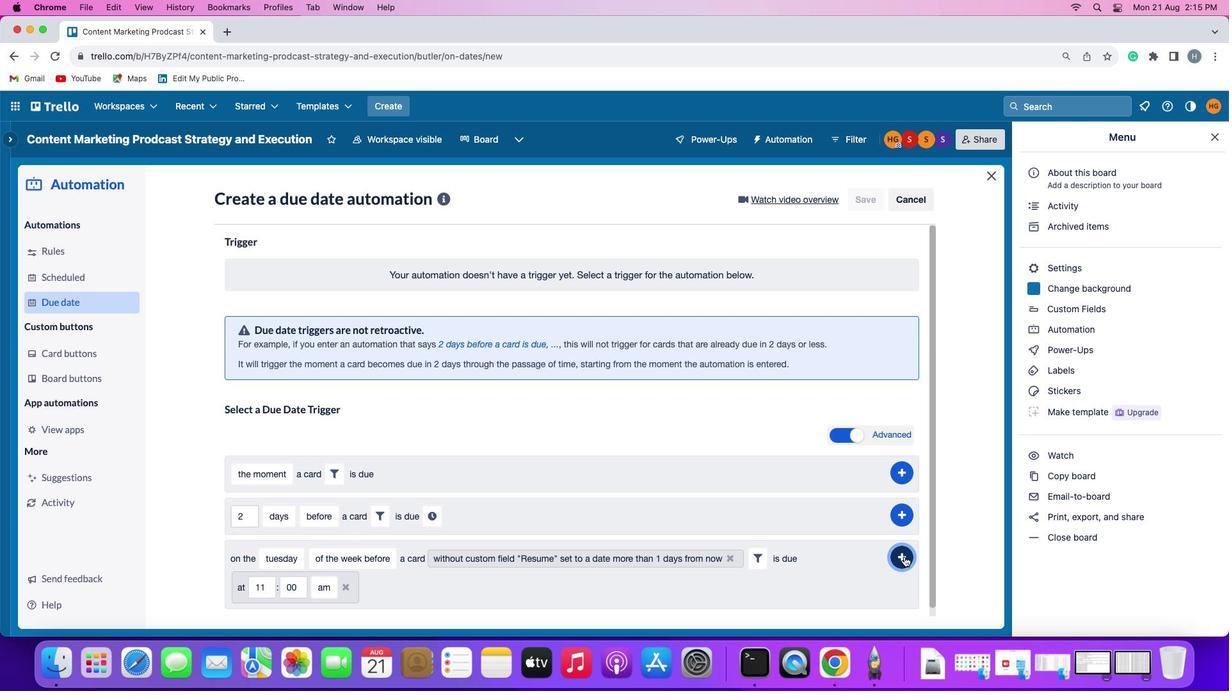 
Action: Mouse moved to (945, 468)
Screenshot: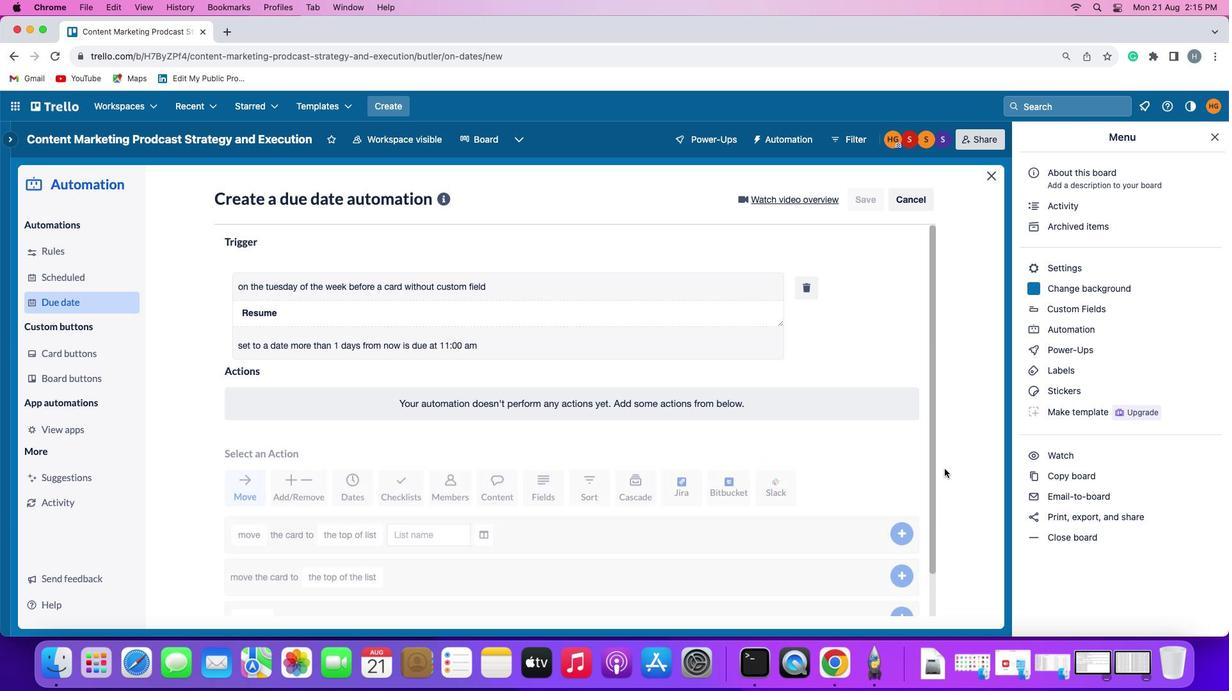 
